 Task: Open Card Fishing Review in Board Sales Team Incentive Programs to Workspace Content Management Systems and add a team member Softage.1@softage.net, a label Yellow, a checklist Campaign Strategy, an attachment from your google drive, a color Yellow and finally, add a card description 'Plan and execute company team-building retreat with a focus on team communication' and a comment 'Let us make sure we have a clear understanding of the resources and budget available for this task, ensuring that we can execute it effectively.'. Add a start date 'Jan 05, 1900' with a due date 'Jan 12, 1900'
Action: Mouse moved to (55, 315)
Screenshot: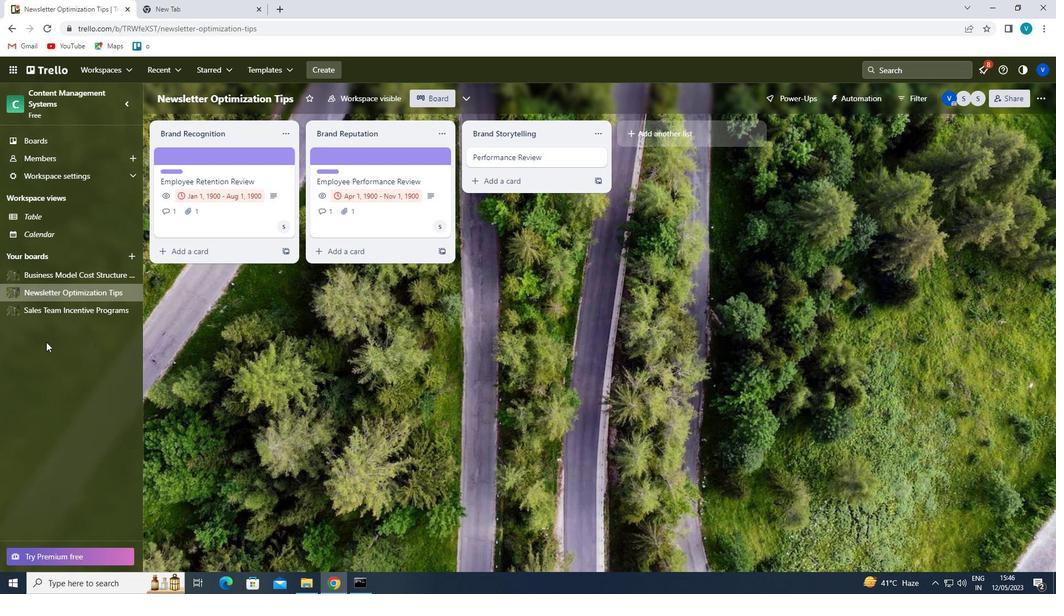 
Action: Mouse pressed left at (55, 315)
Screenshot: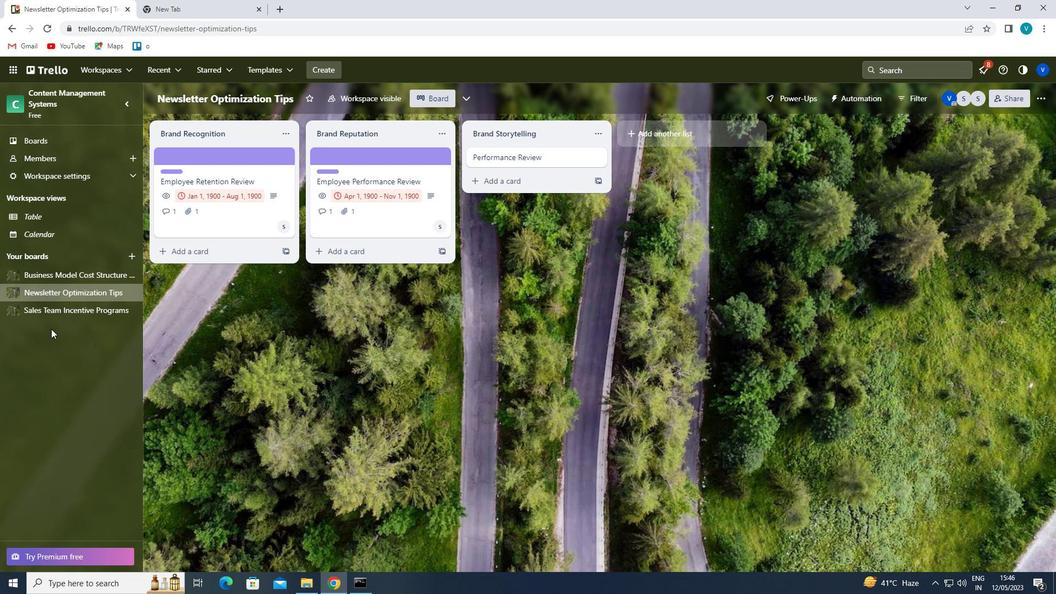 
Action: Mouse moved to (340, 155)
Screenshot: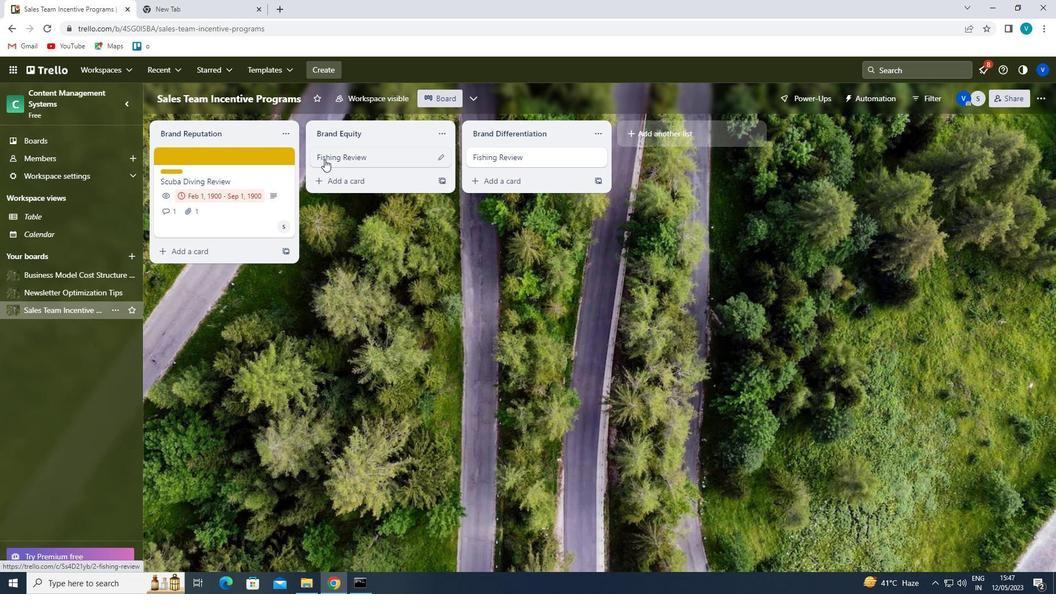 
Action: Mouse pressed left at (340, 155)
Screenshot: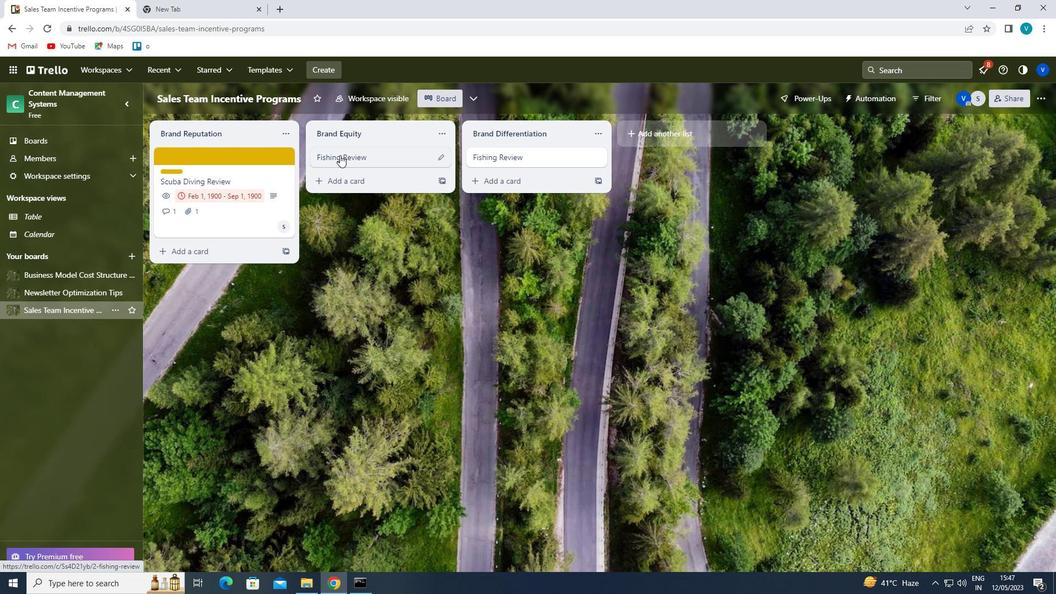 
Action: Mouse moved to (662, 198)
Screenshot: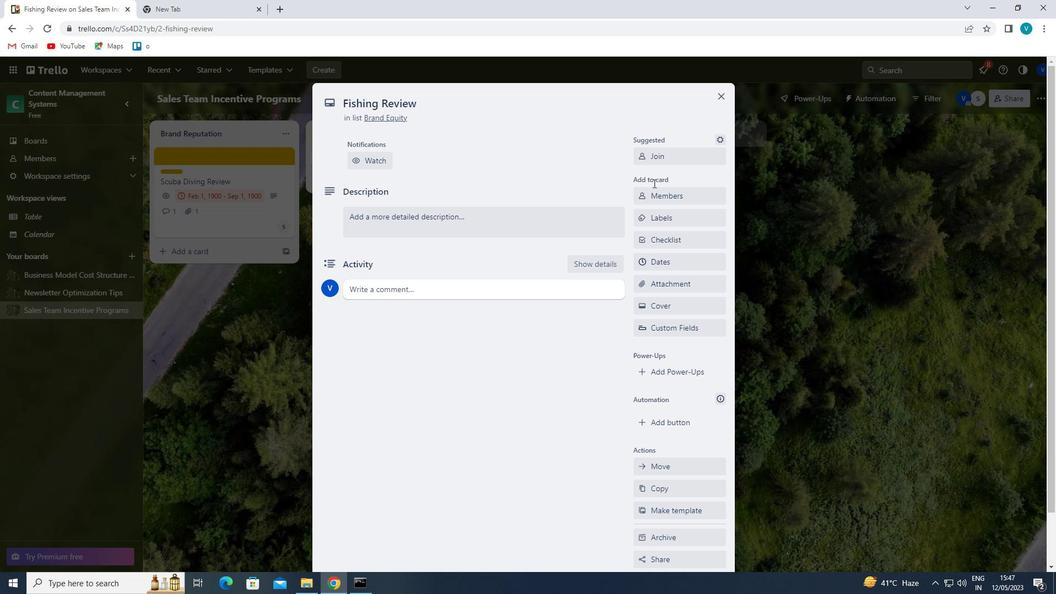 
Action: Mouse pressed left at (662, 198)
Screenshot: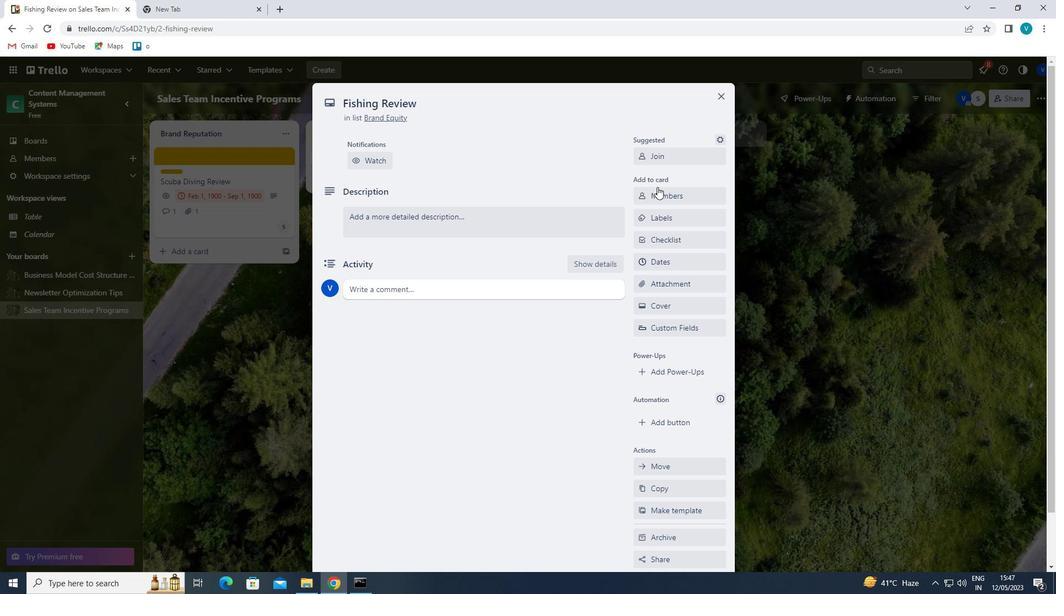 
Action: Mouse moved to (664, 244)
Screenshot: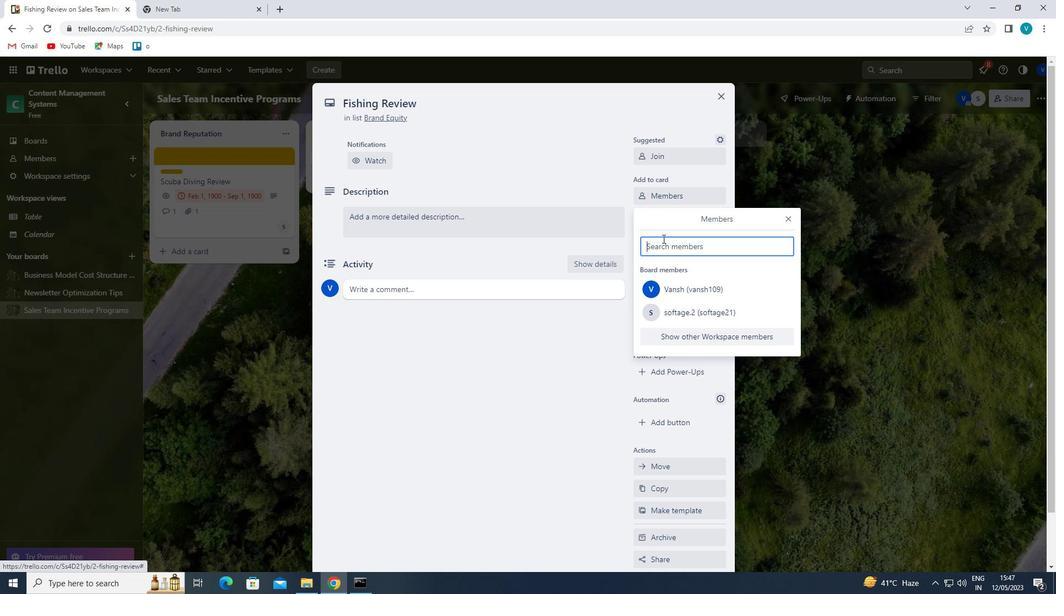 
Action: Mouse pressed left at (664, 244)
Screenshot: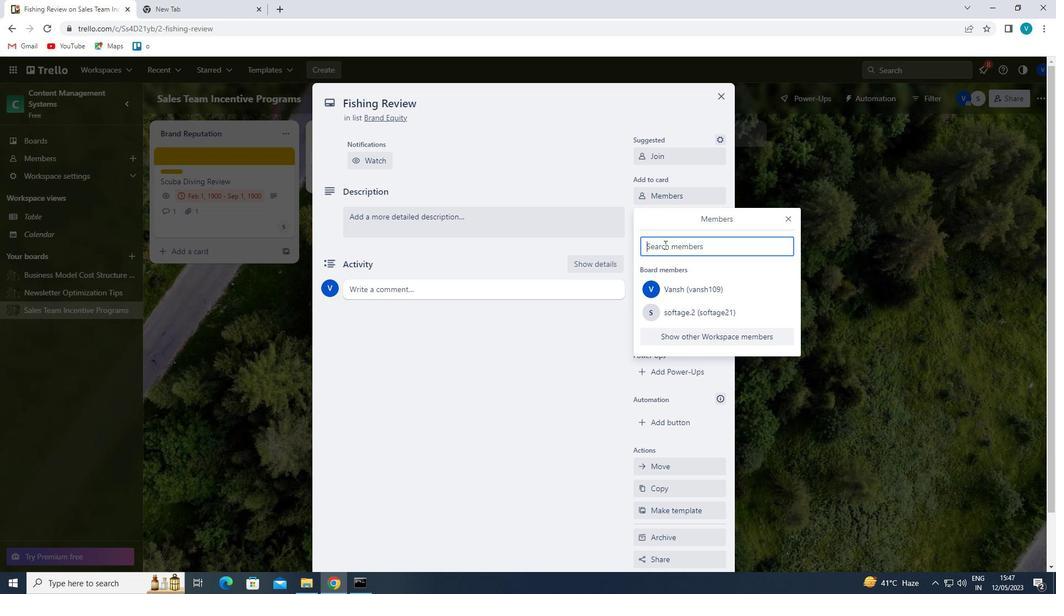 
Action: Key pressed <Key.shift>SOFT
Screenshot: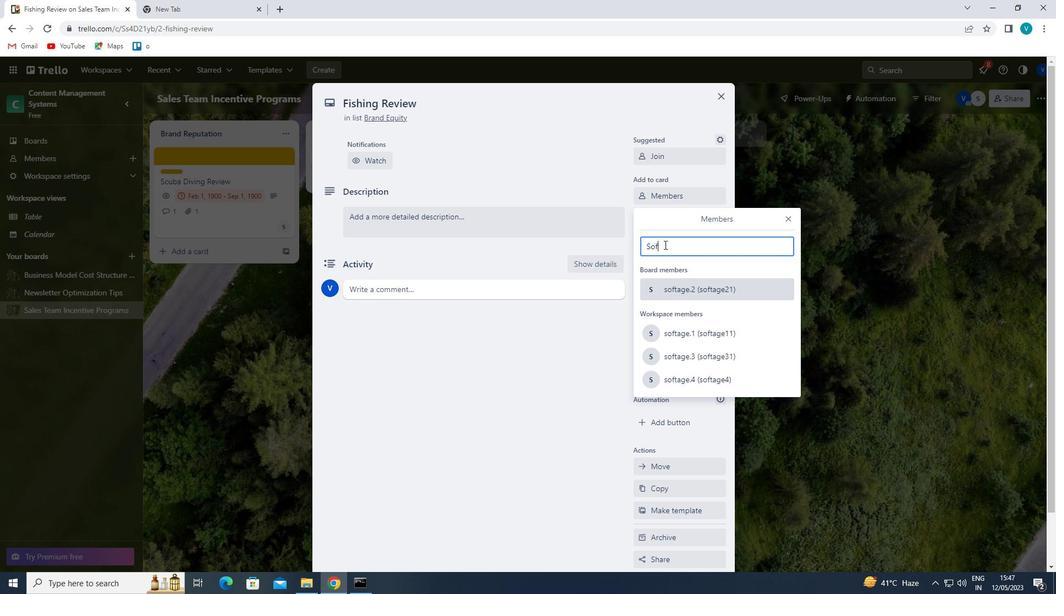 
Action: Mouse moved to (684, 334)
Screenshot: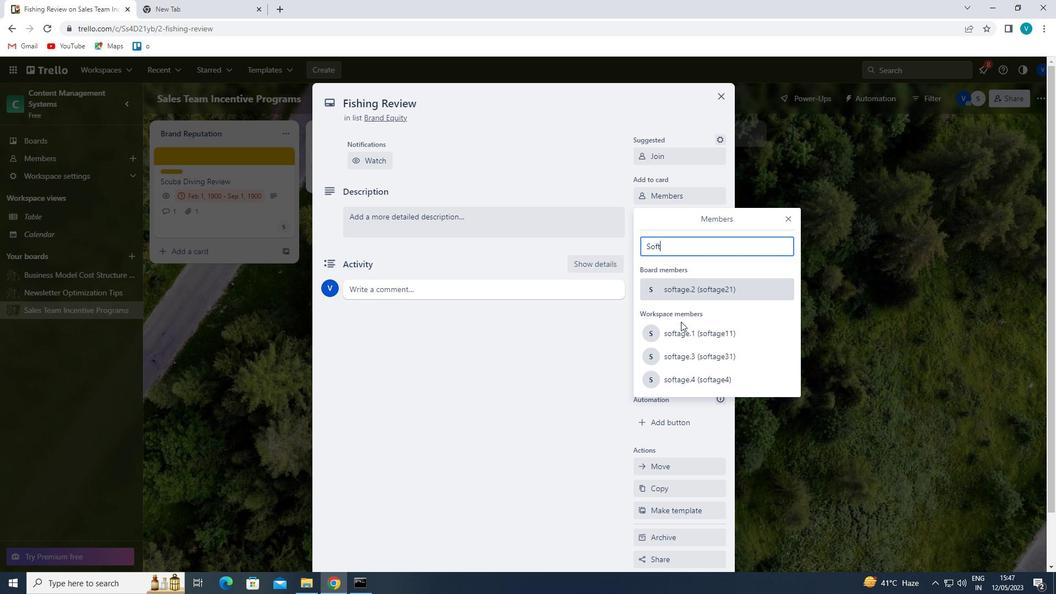 
Action: Mouse pressed left at (684, 334)
Screenshot: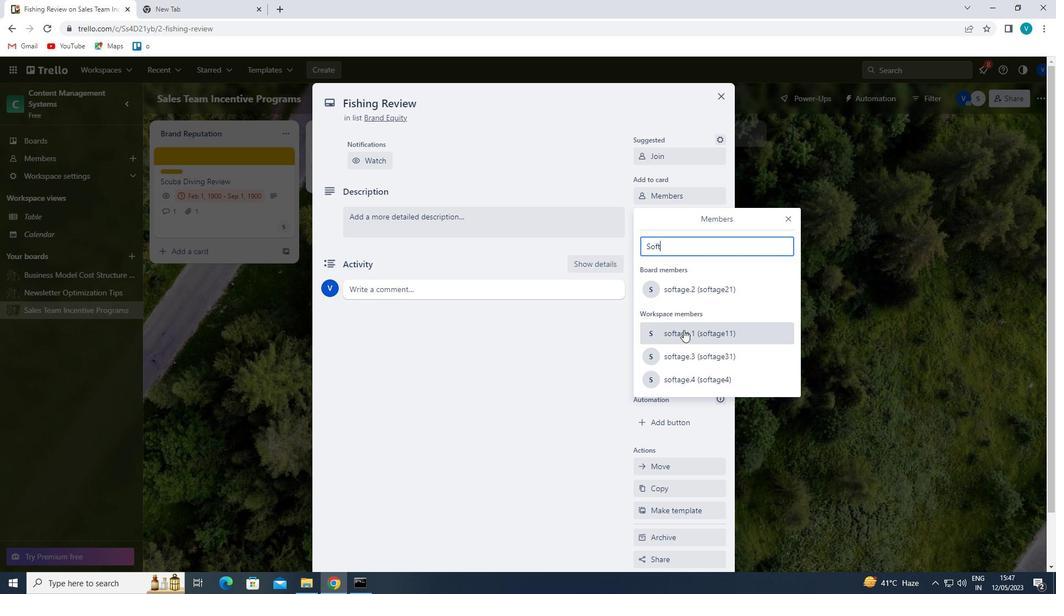 
Action: Mouse moved to (789, 220)
Screenshot: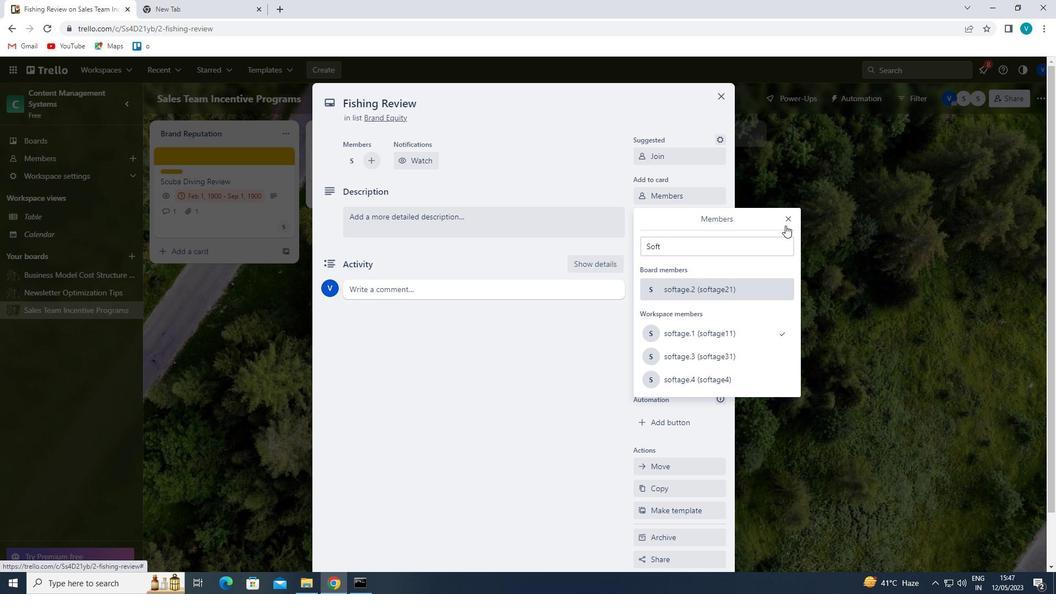 
Action: Mouse pressed left at (789, 220)
Screenshot: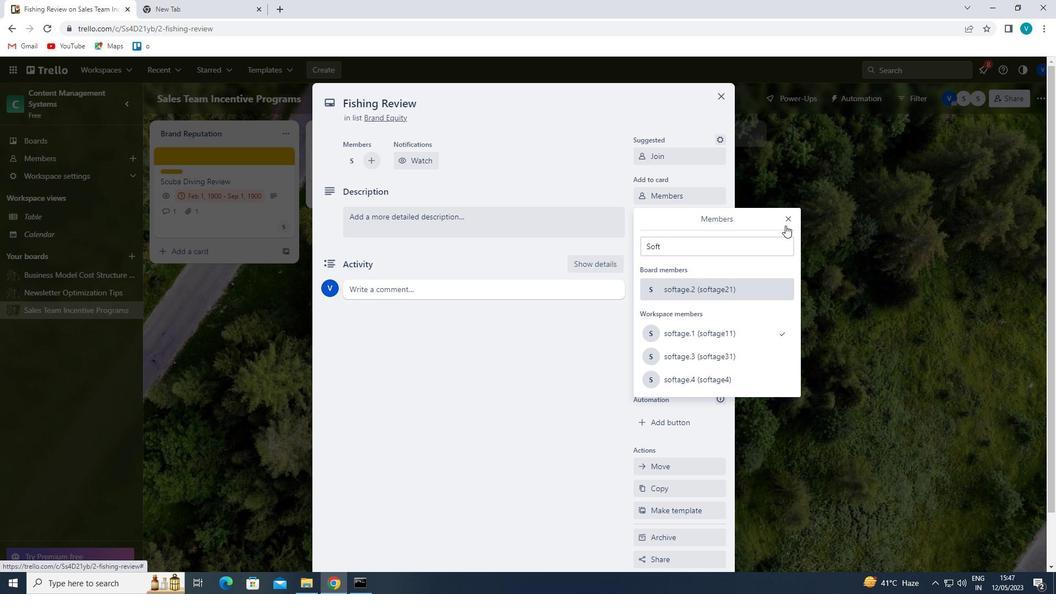 
Action: Mouse moved to (699, 221)
Screenshot: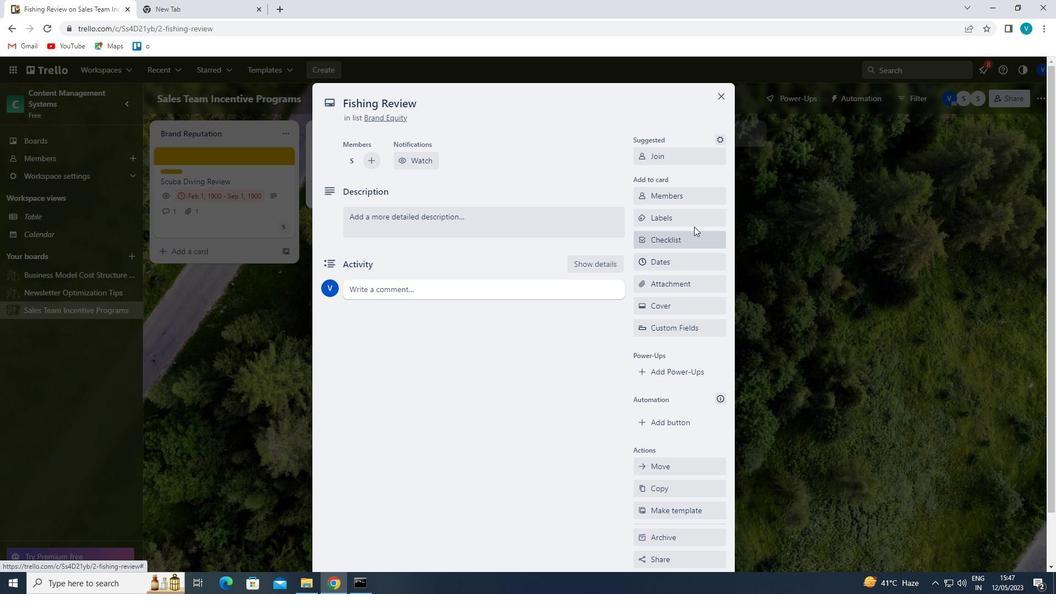 
Action: Mouse pressed left at (699, 221)
Screenshot: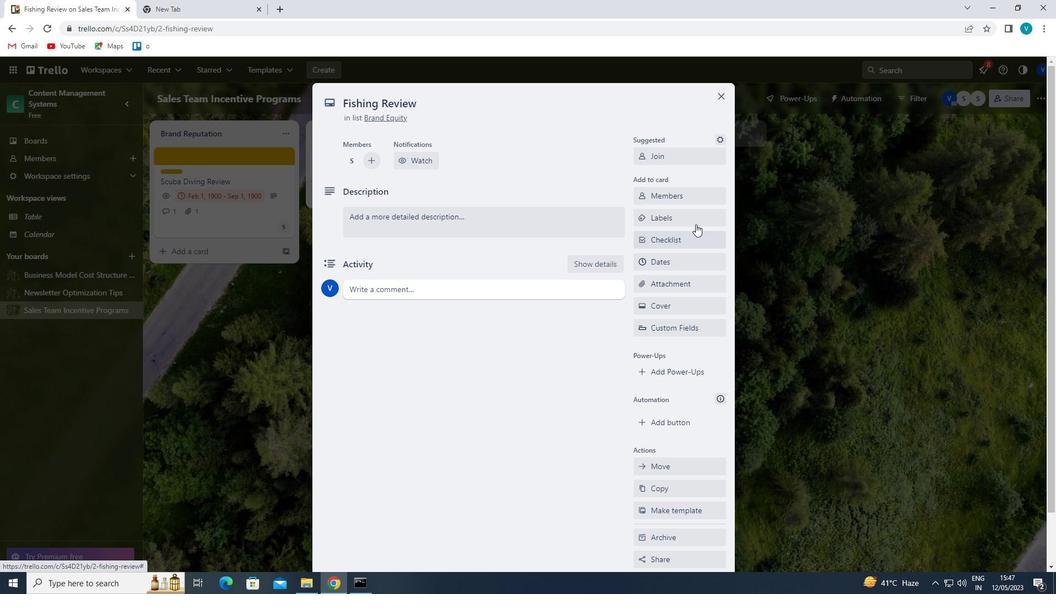 
Action: Mouse moved to (693, 319)
Screenshot: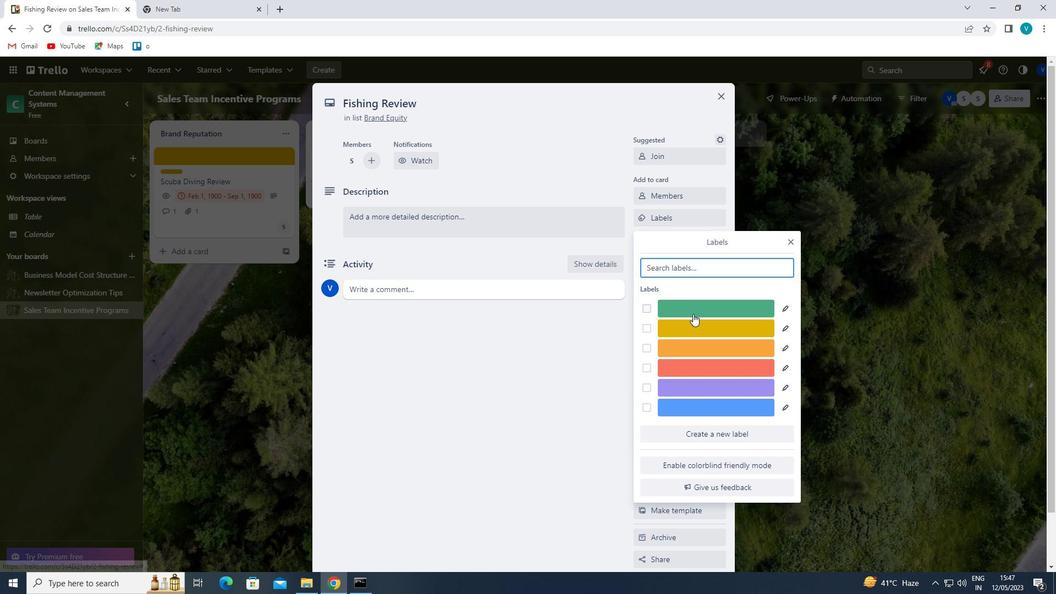 
Action: Mouse pressed left at (693, 319)
Screenshot: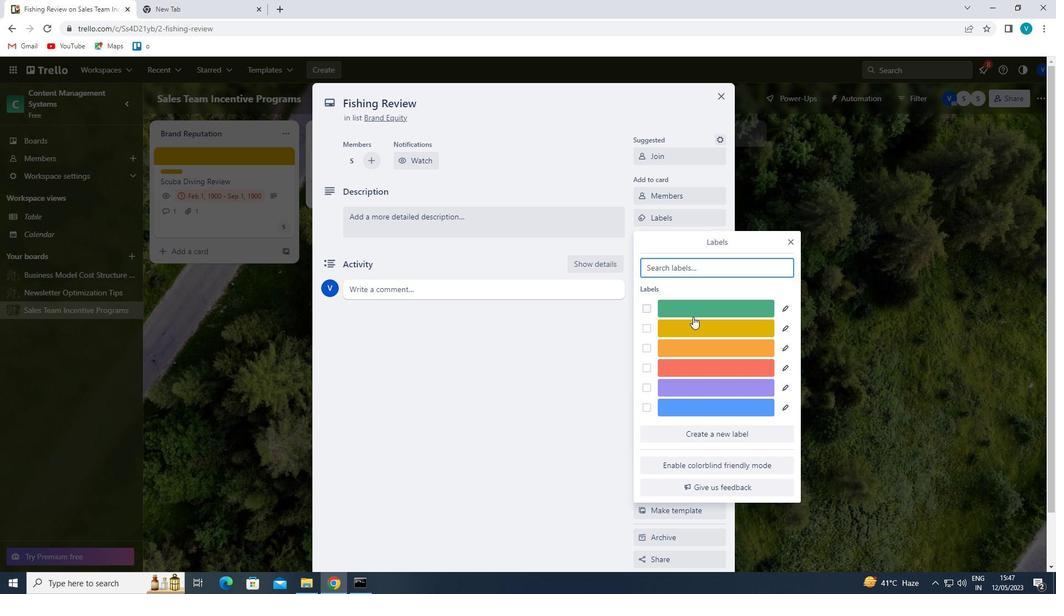 
Action: Mouse moved to (788, 242)
Screenshot: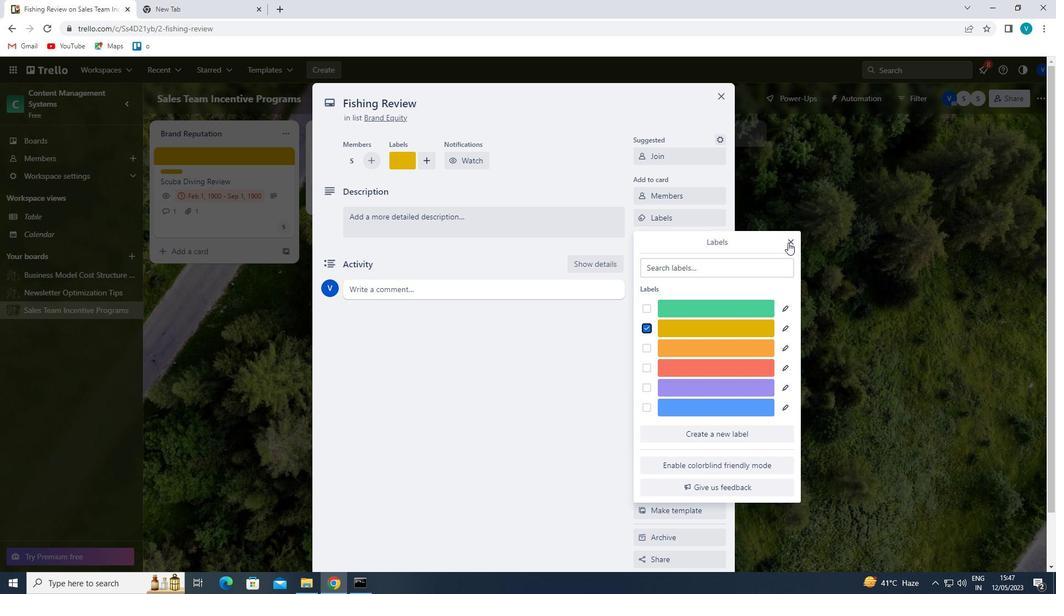 
Action: Mouse pressed left at (788, 242)
Screenshot: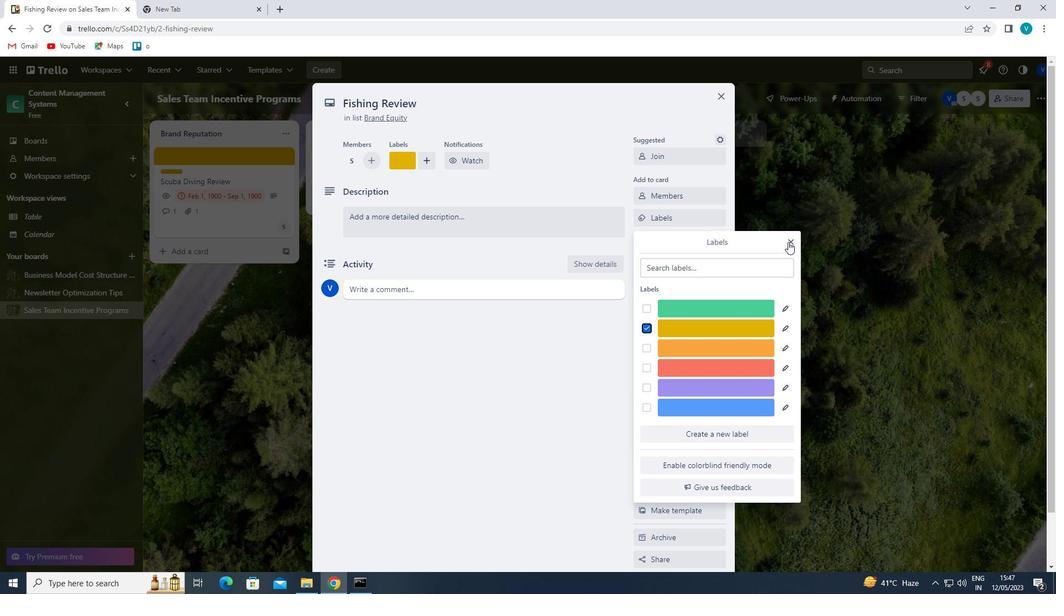 
Action: Mouse moved to (671, 243)
Screenshot: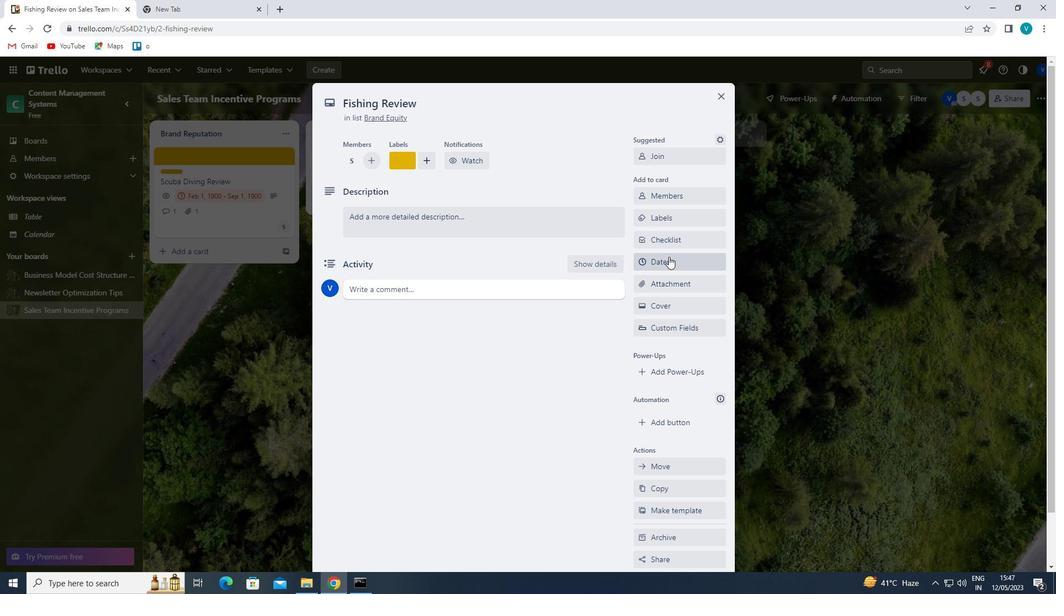 
Action: Mouse pressed left at (671, 243)
Screenshot: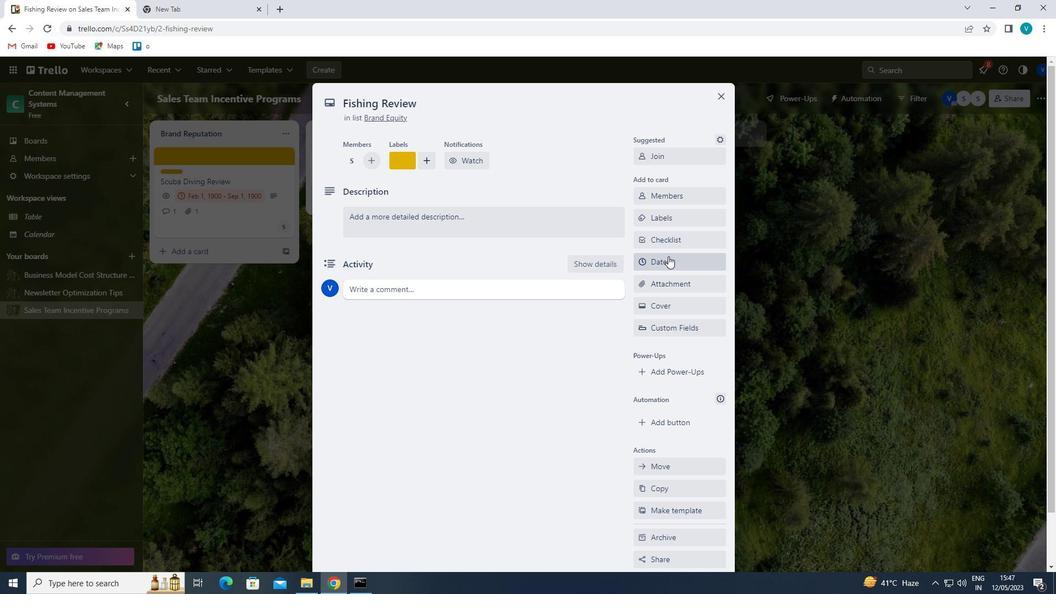 
Action: Key pressed <Key.shift>CAMPAIGN
Screenshot: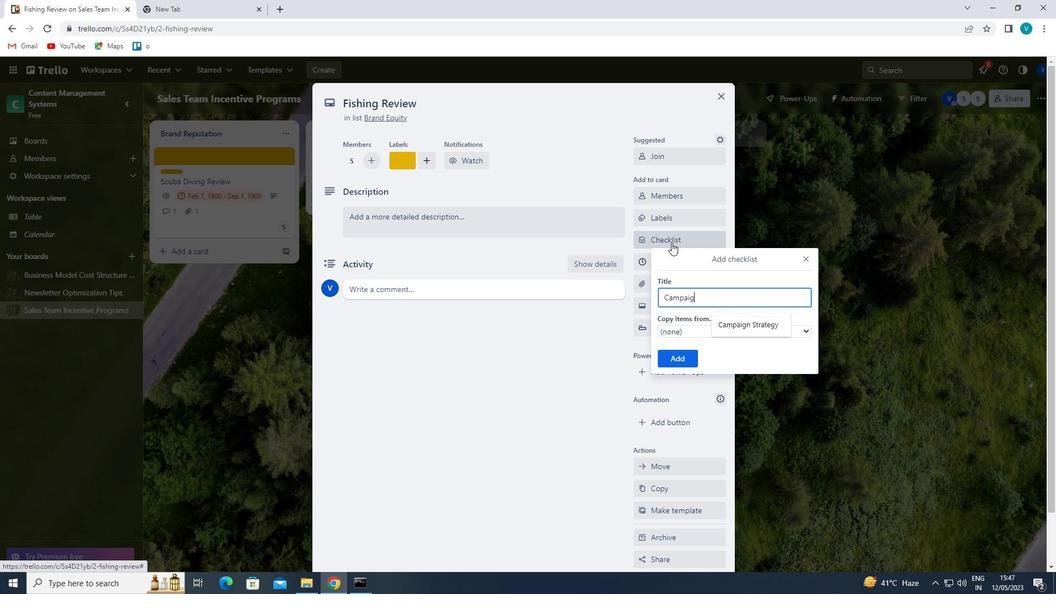 
Action: Mouse moved to (736, 323)
Screenshot: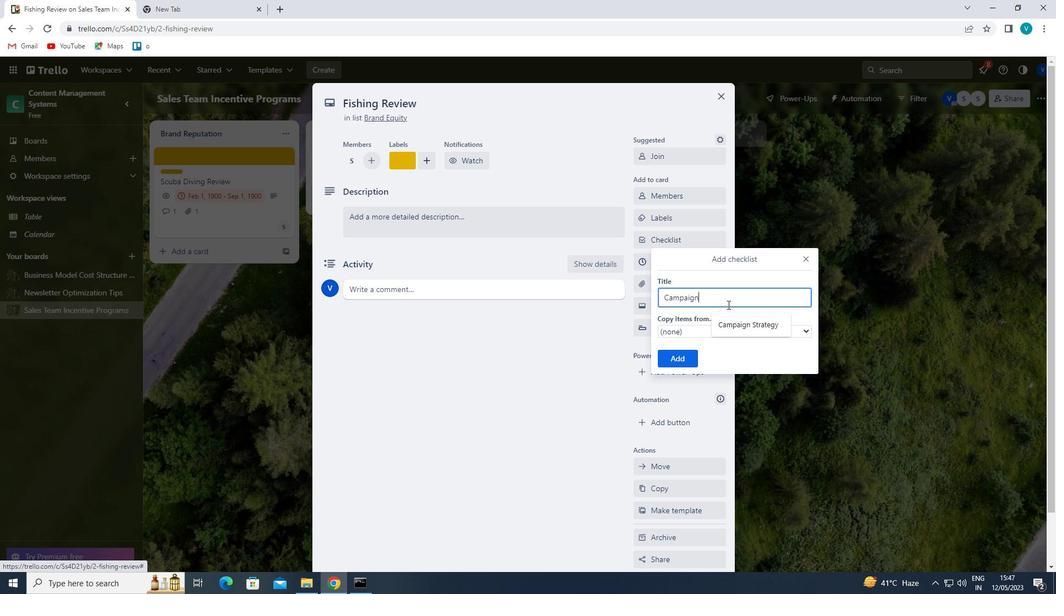 
Action: Mouse pressed left at (736, 323)
Screenshot: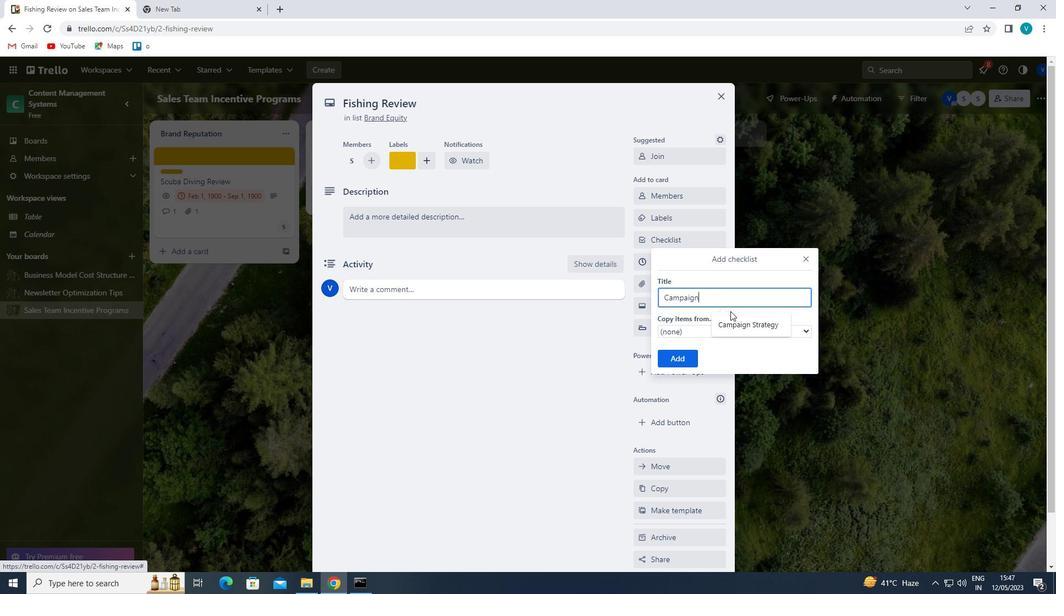 
Action: Mouse moved to (686, 355)
Screenshot: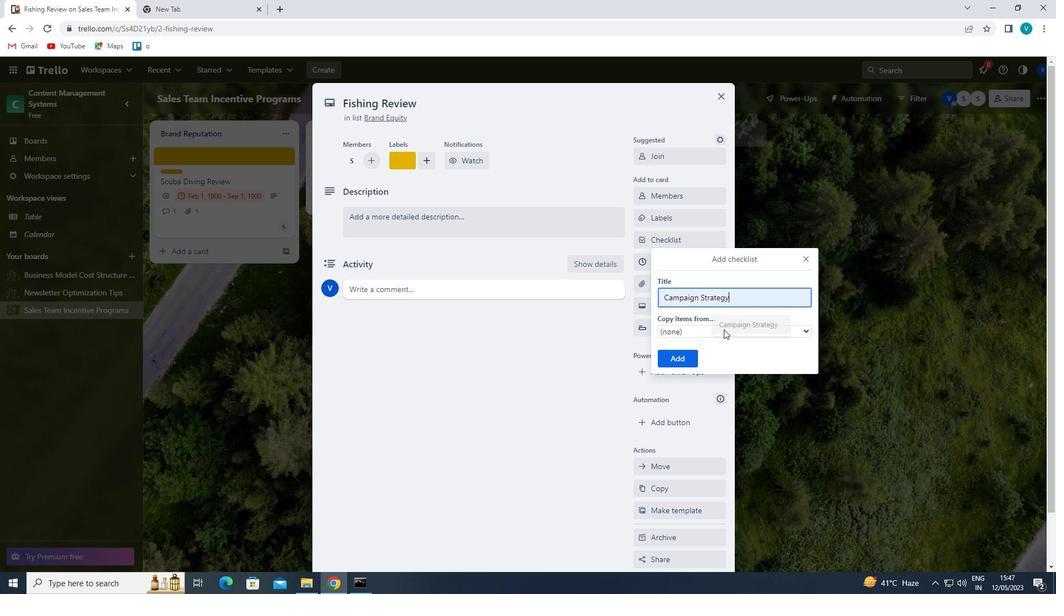 
Action: Mouse pressed left at (686, 355)
Screenshot: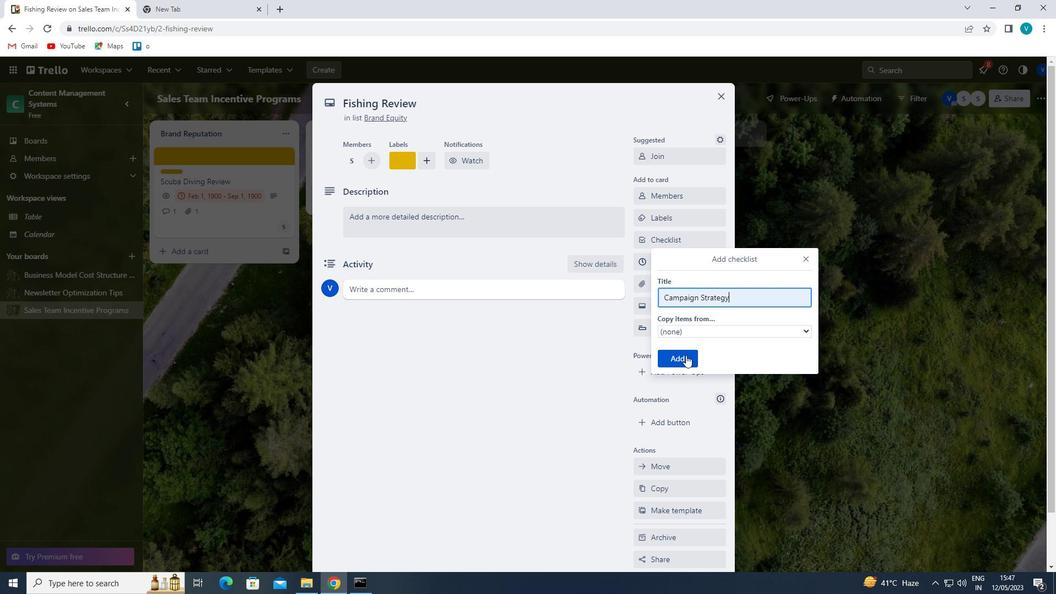 
Action: Mouse moved to (690, 286)
Screenshot: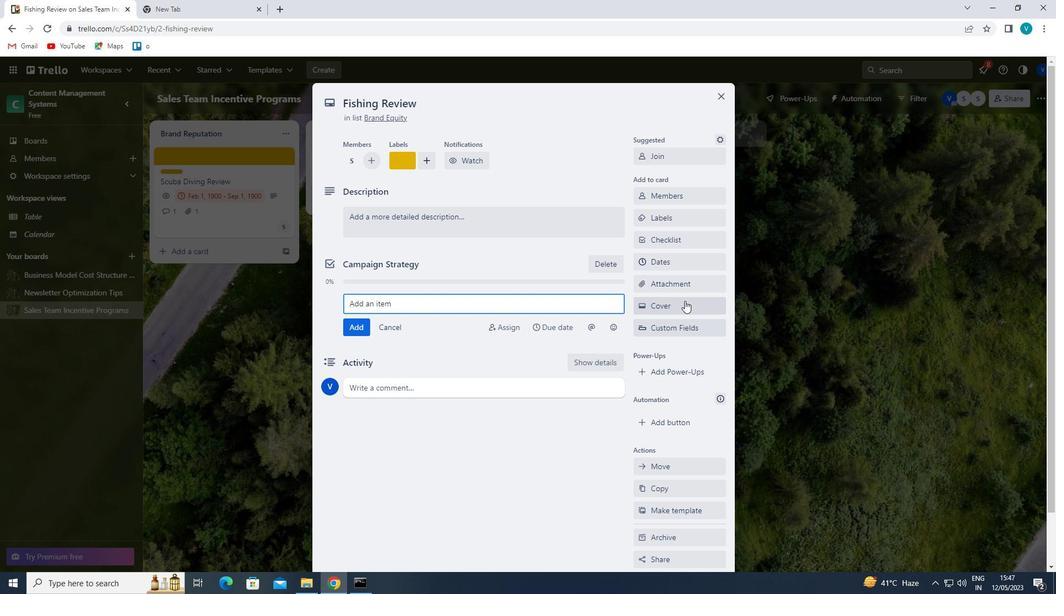 
Action: Mouse pressed left at (690, 286)
Screenshot: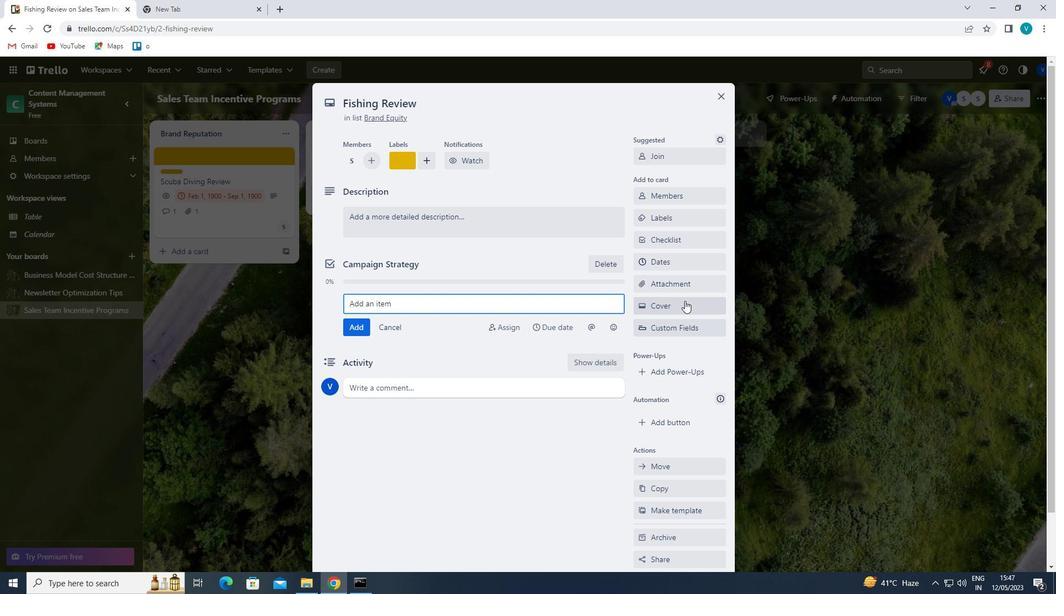 
Action: Mouse moved to (677, 364)
Screenshot: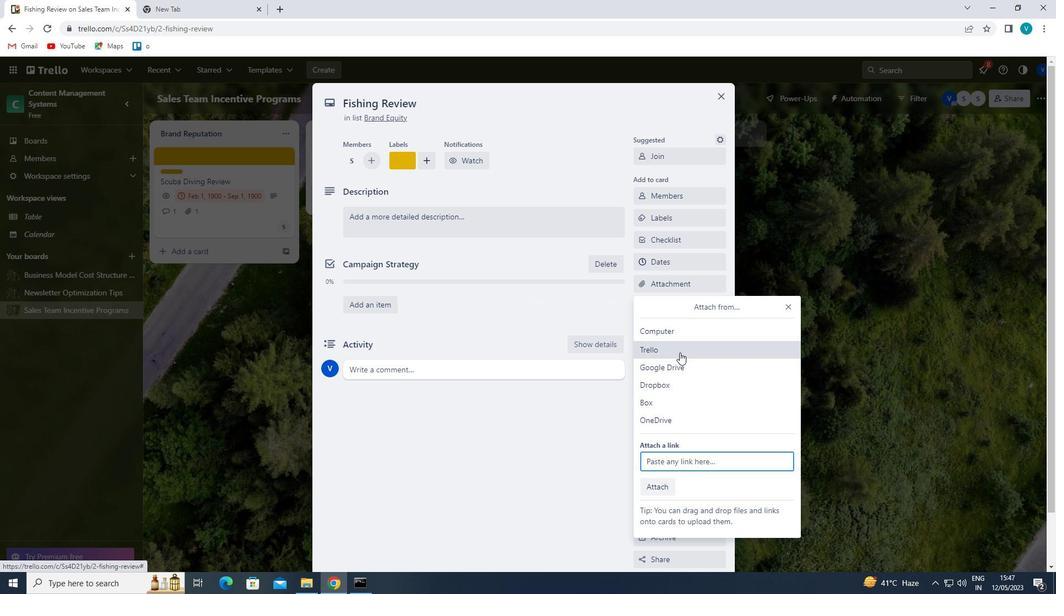 
Action: Mouse pressed left at (677, 364)
Screenshot: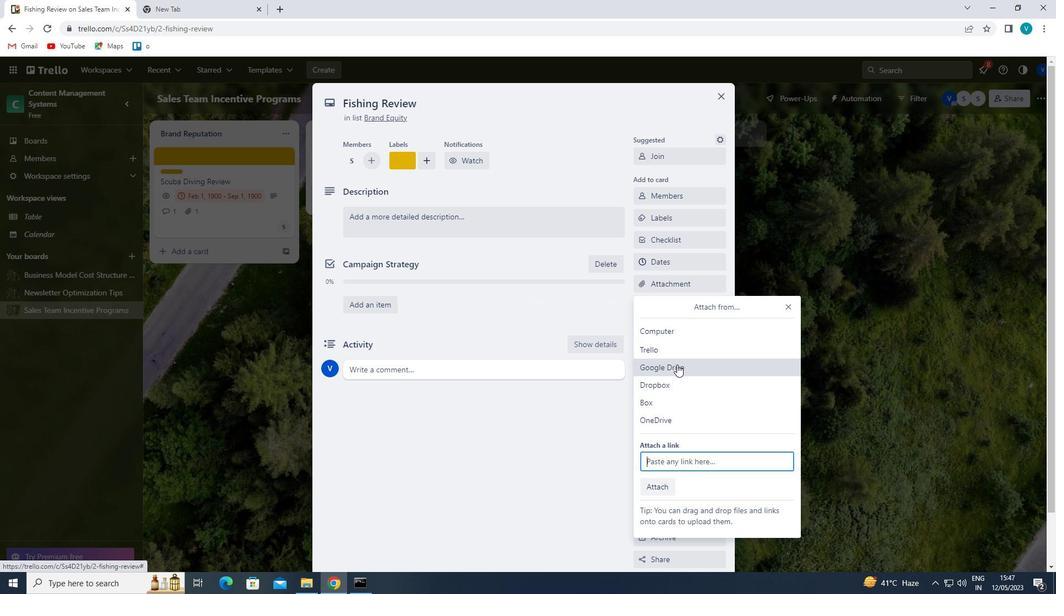 
Action: Mouse moved to (640, 310)
Screenshot: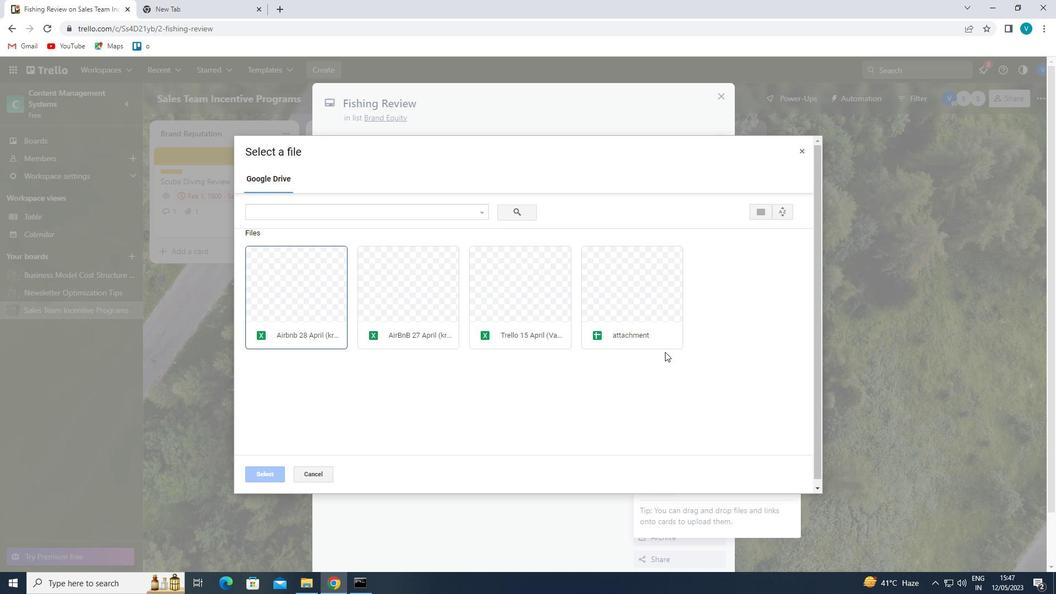 
Action: Mouse pressed left at (640, 310)
Screenshot: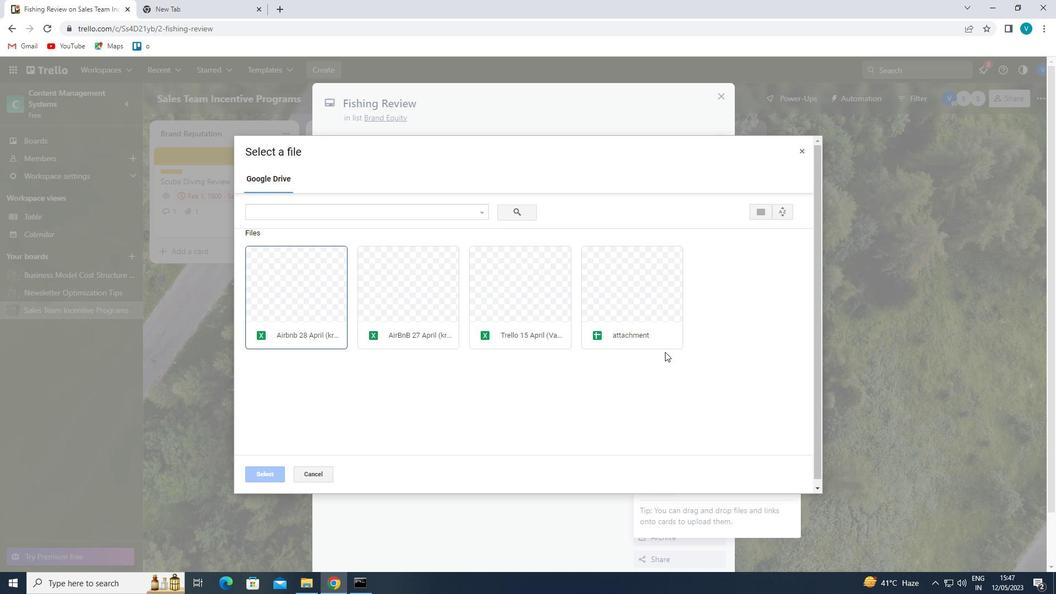 
Action: Mouse moved to (262, 467)
Screenshot: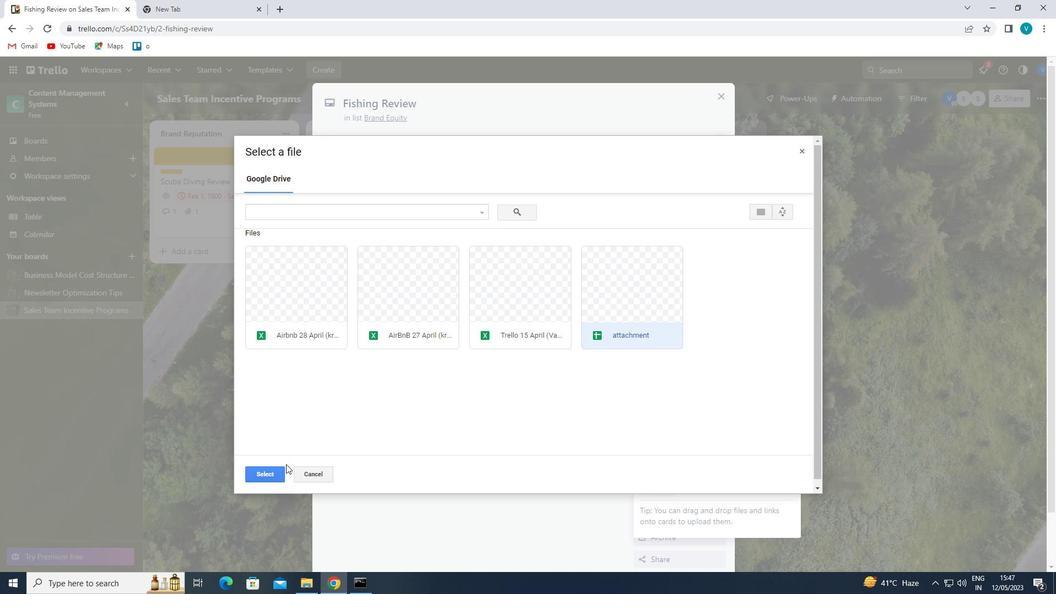 
Action: Mouse pressed left at (262, 467)
Screenshot: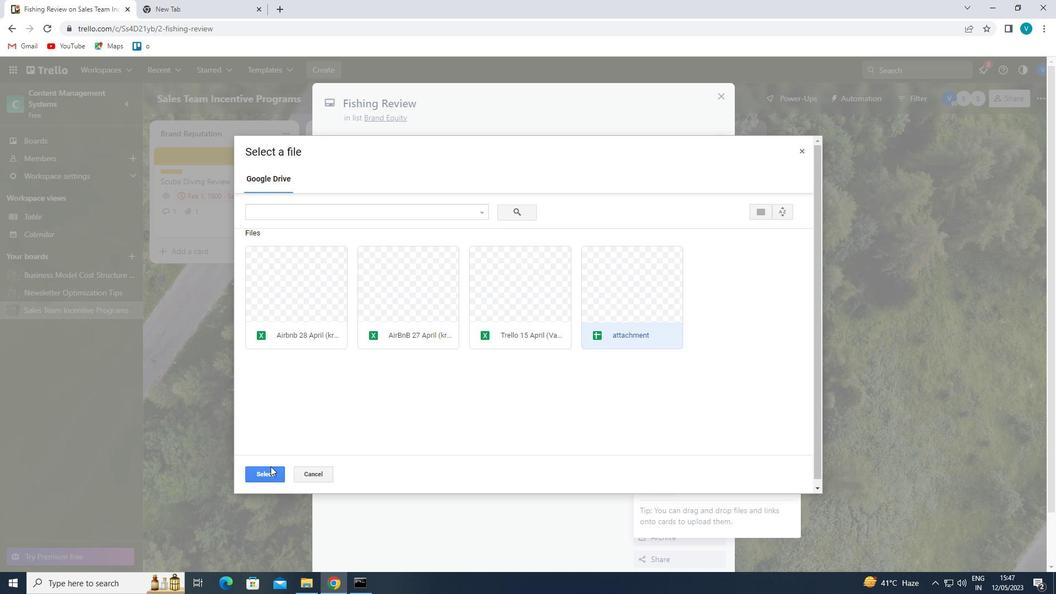 
Action: Mouse moved to (649, 309)
Screenshot: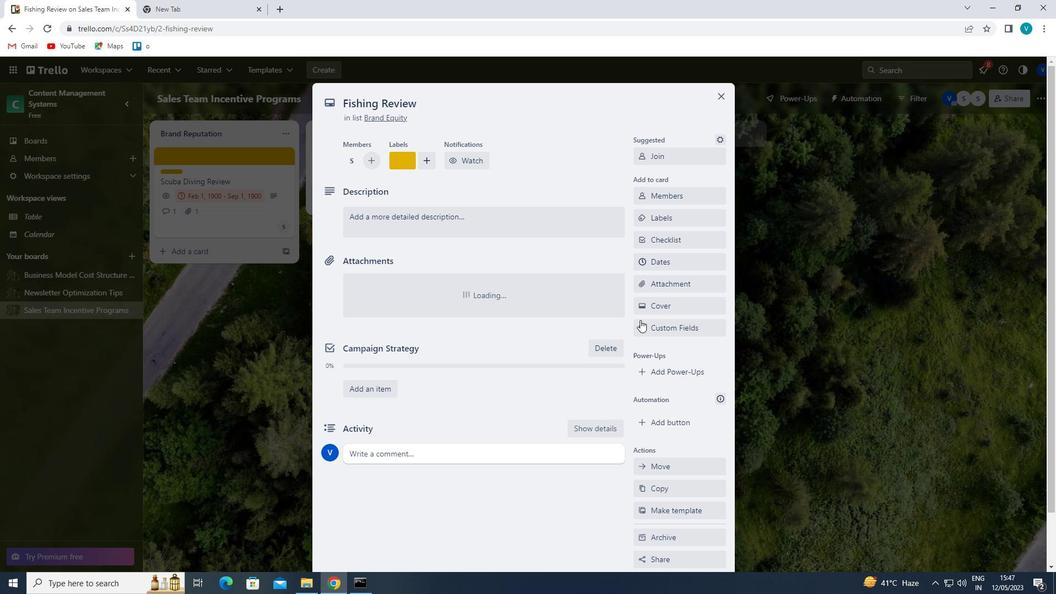 
Action: Mouse pressed left at (649, 309)
Screenshot: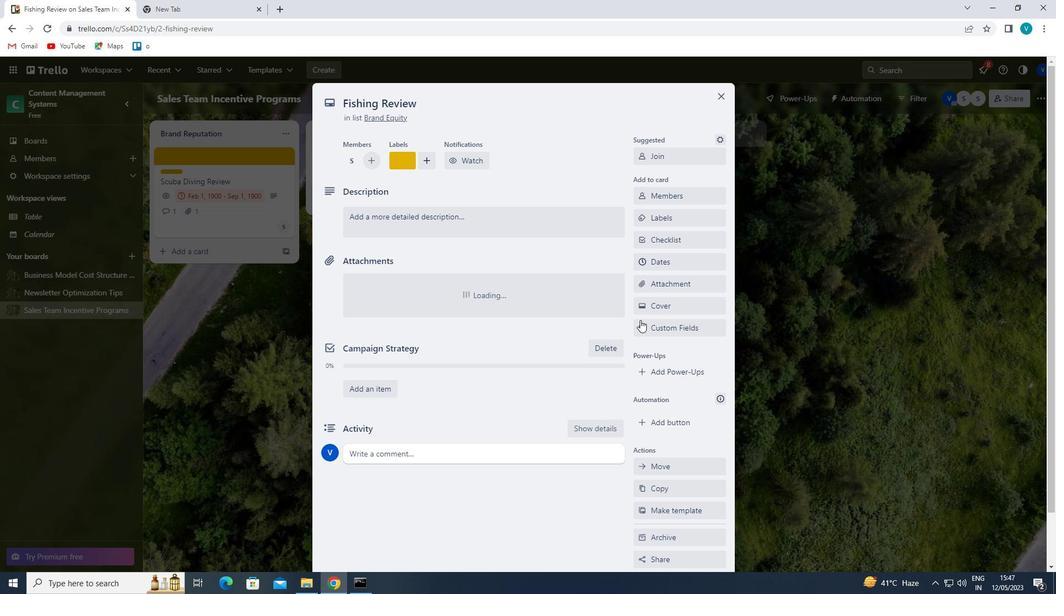 
Action: Mouse moved to (676, 357)
Screenshot: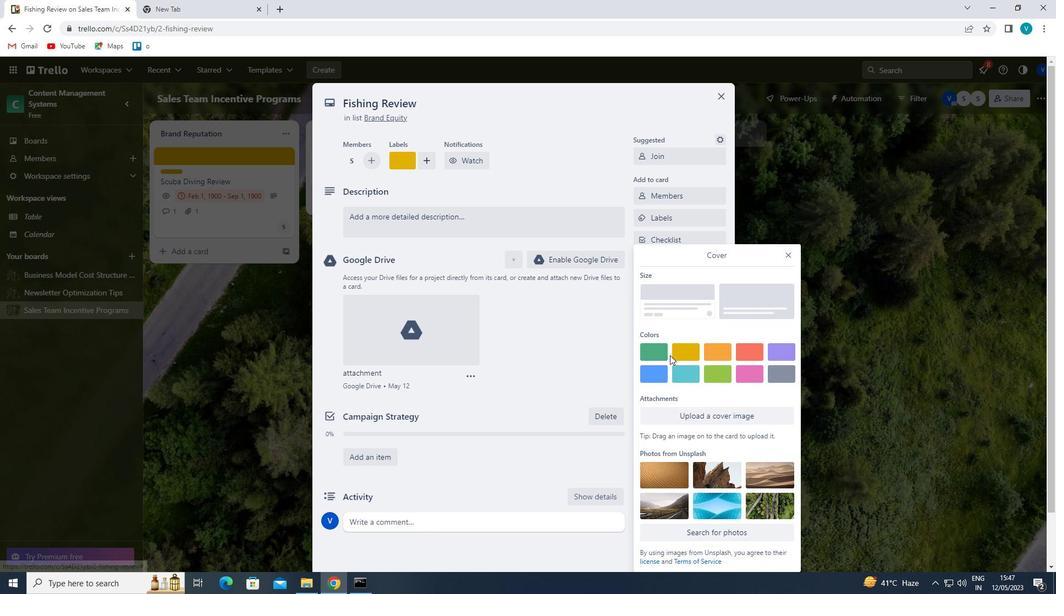 
Action: Mouse pressed left at (676, 357)
Screenshot: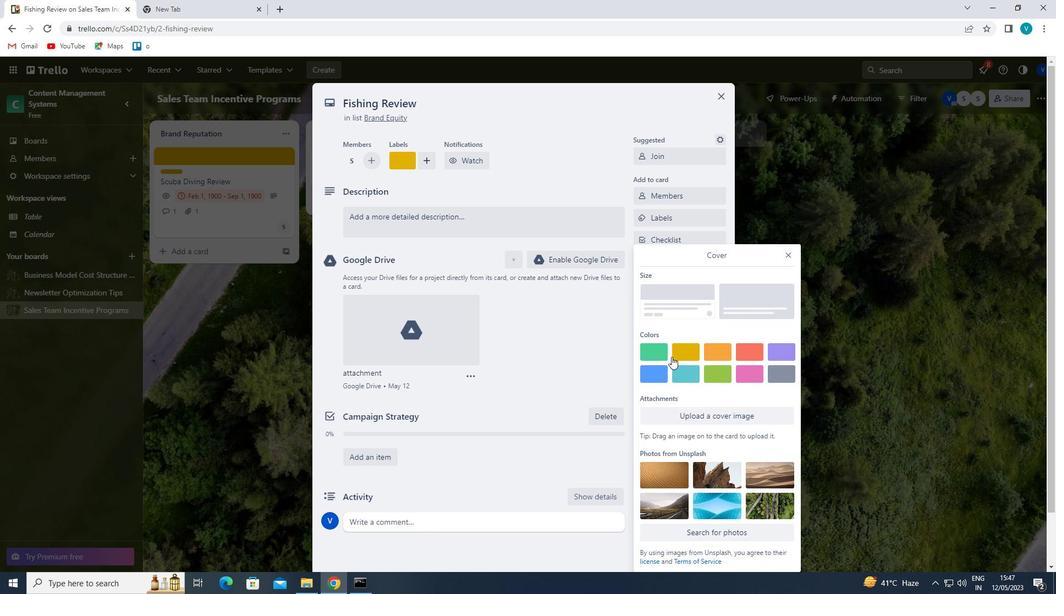 
Action: Mouse moved to (789, 234)
Screenshot: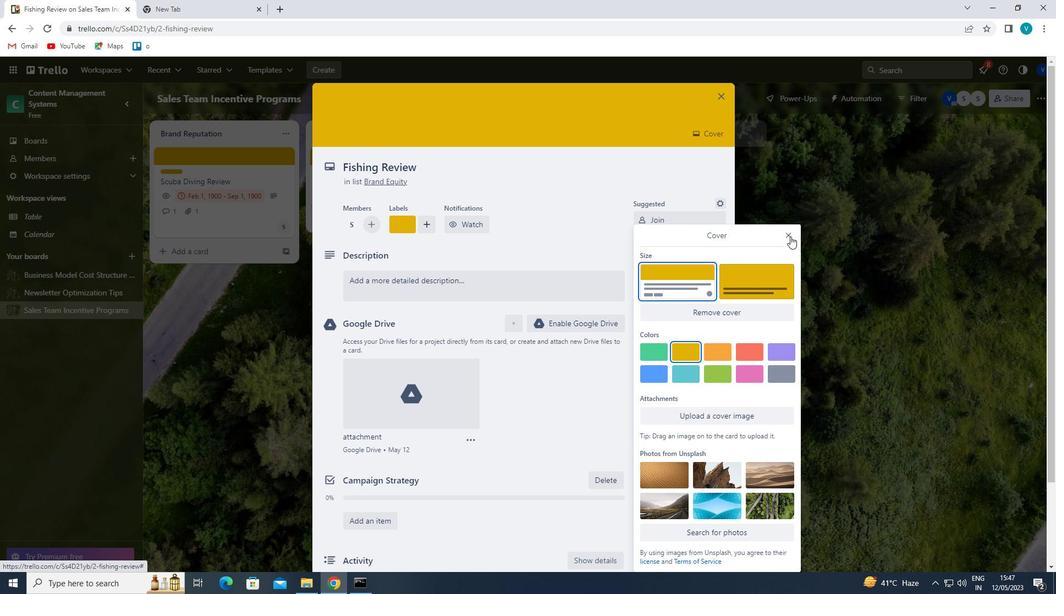 
Action: Mouse pressed left at (789, 234)
Screenshot: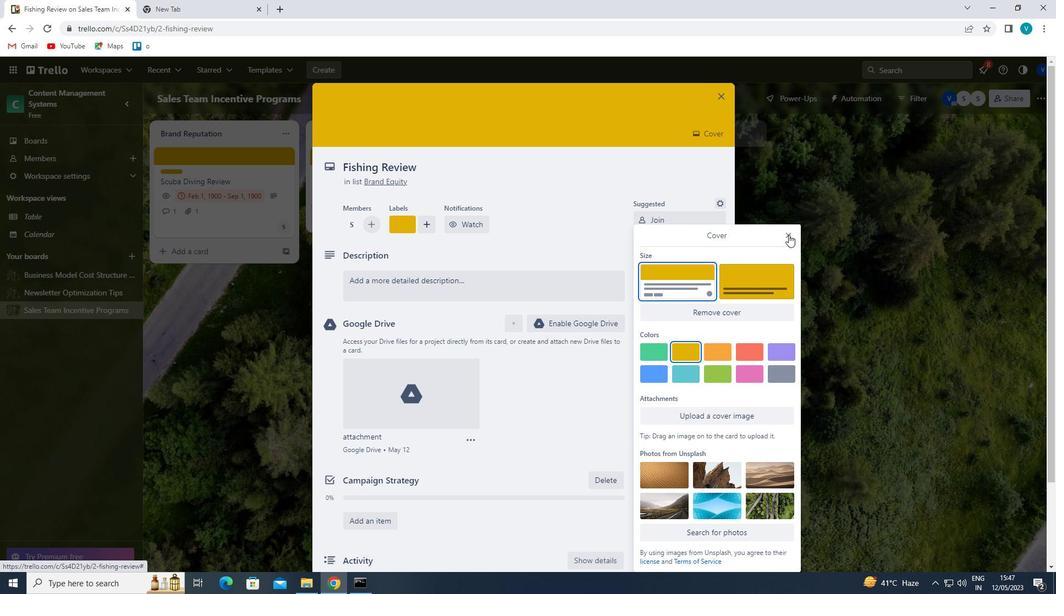 
Action: Mouse moved to (445, 285)
Screenshot: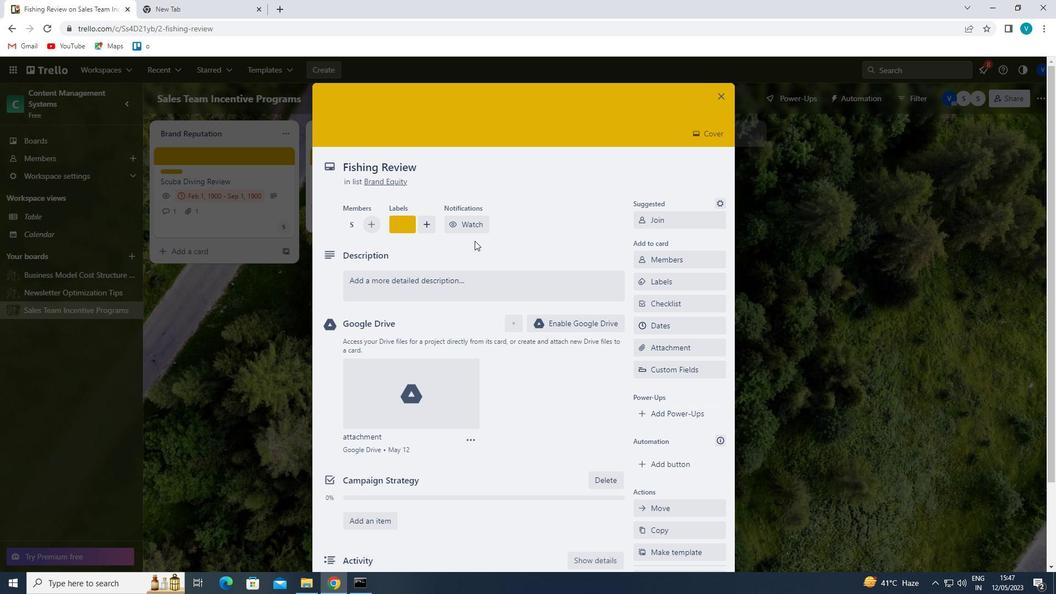 
Action: Mouse pressed left at (445, 285)
Screenshot: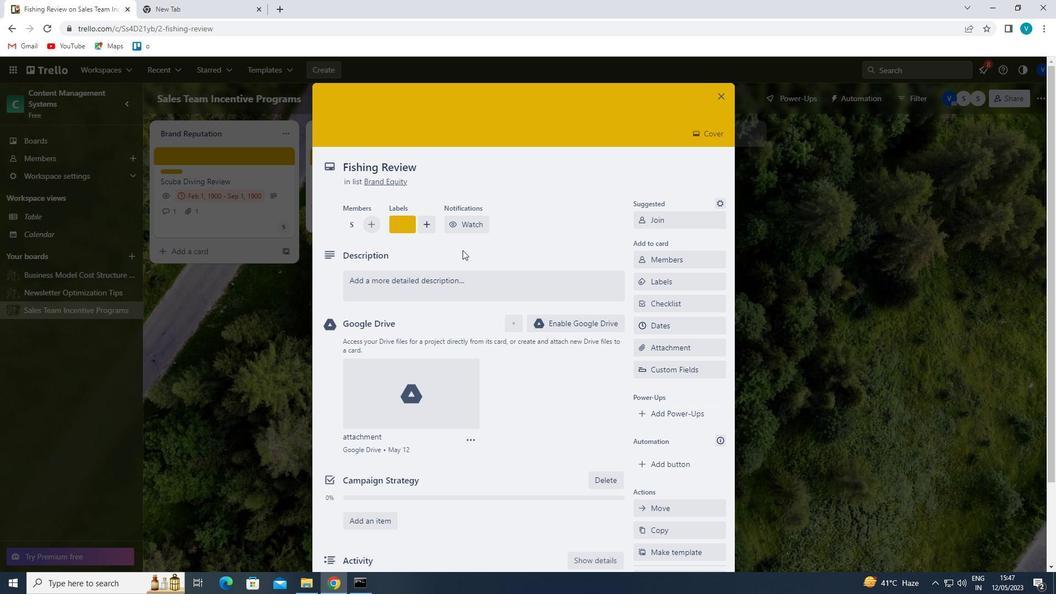 
Action: Key pressed '<Key.shift>PLAN<Key.space>AND<Key.space>EXECUTE<Key.space>COMPANY<Key.space>TEAM-BUILDING<Key.space>RETREAT<Key.space>WIRTH<Key.space><Key.backspace><Key.backspace><Key.backspace><Key.backspace>TH<Key.space>A<Key.space>FOCUS<Key.space>ON<Key.space>TEAM<Key.space>COMMUNICATION'
Screenshot: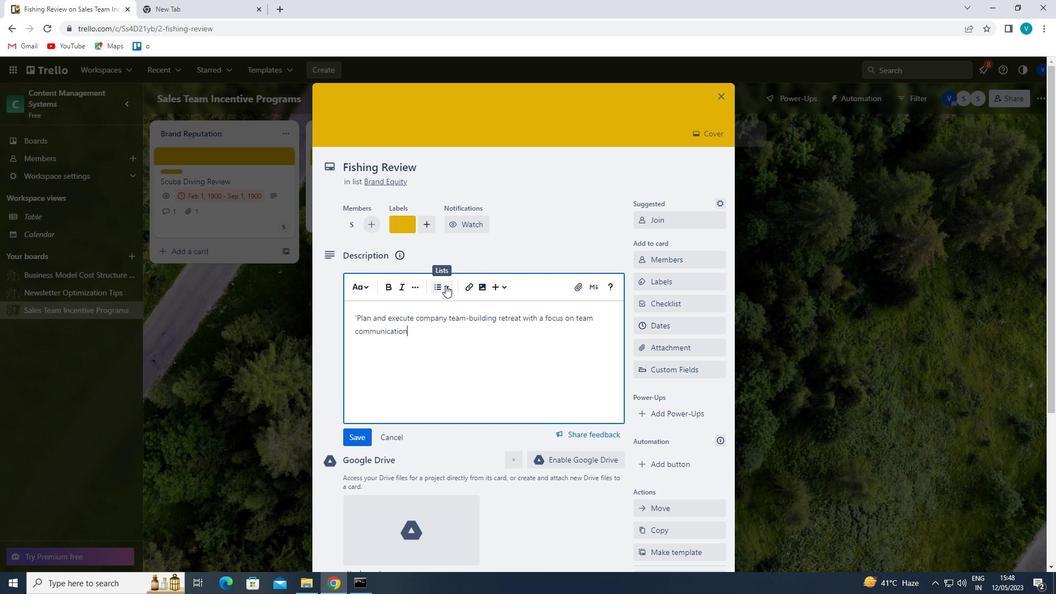 
Action: Mouse moved to (365, 432)
Screenshot: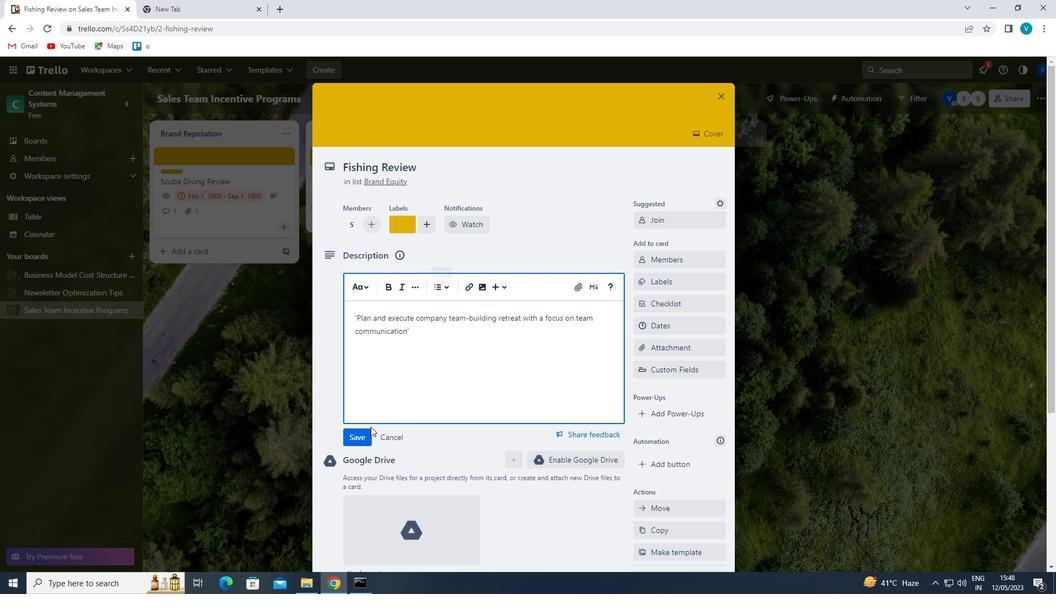 
Action: Mouse pressed left at (365, 432)
Screenshot: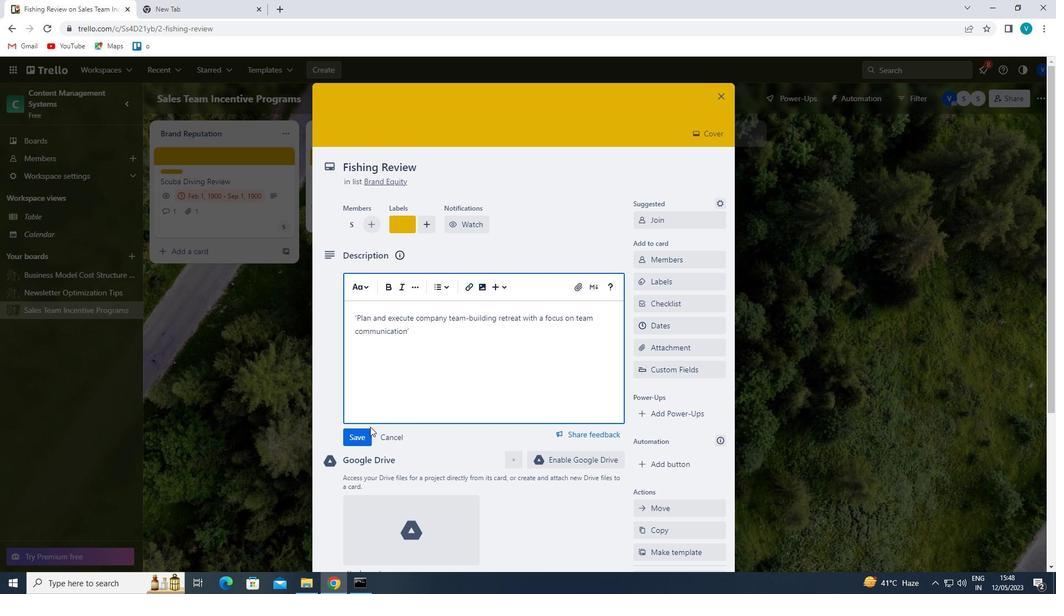 
Action: Mouse moved to (461, 392)
Screenshot: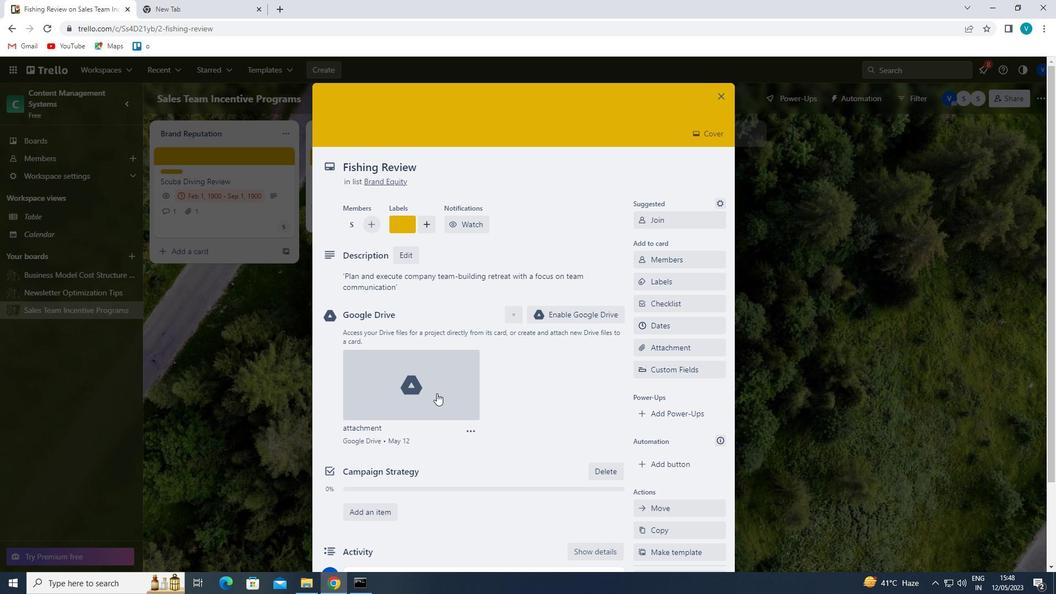 
Action: Mouse scrolled (461, 392) with delta (0, 0)
Screenshot: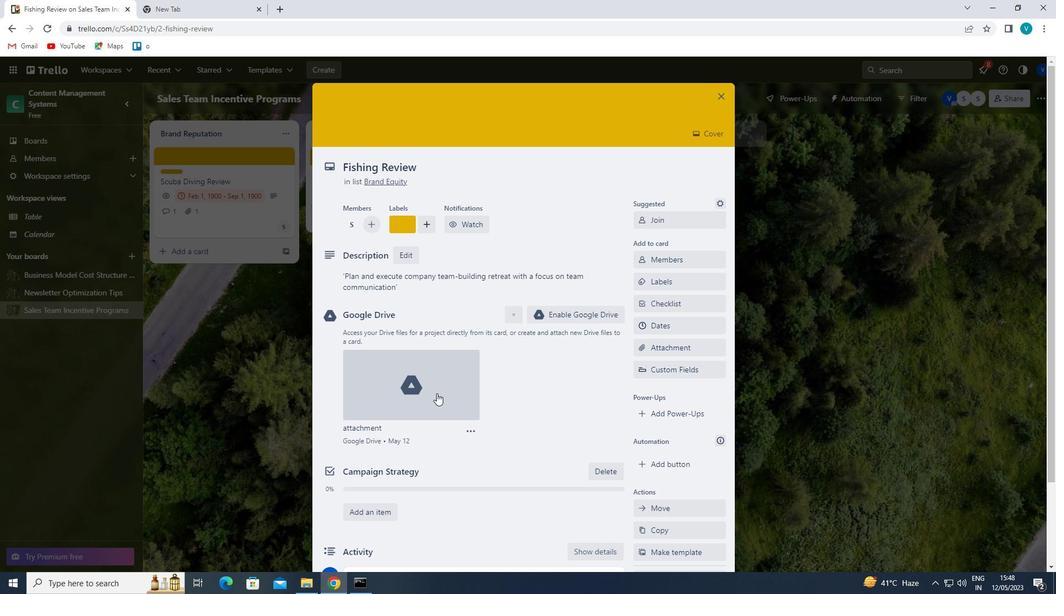 
Action: Mouse moved to (462, 392)
Screenshot: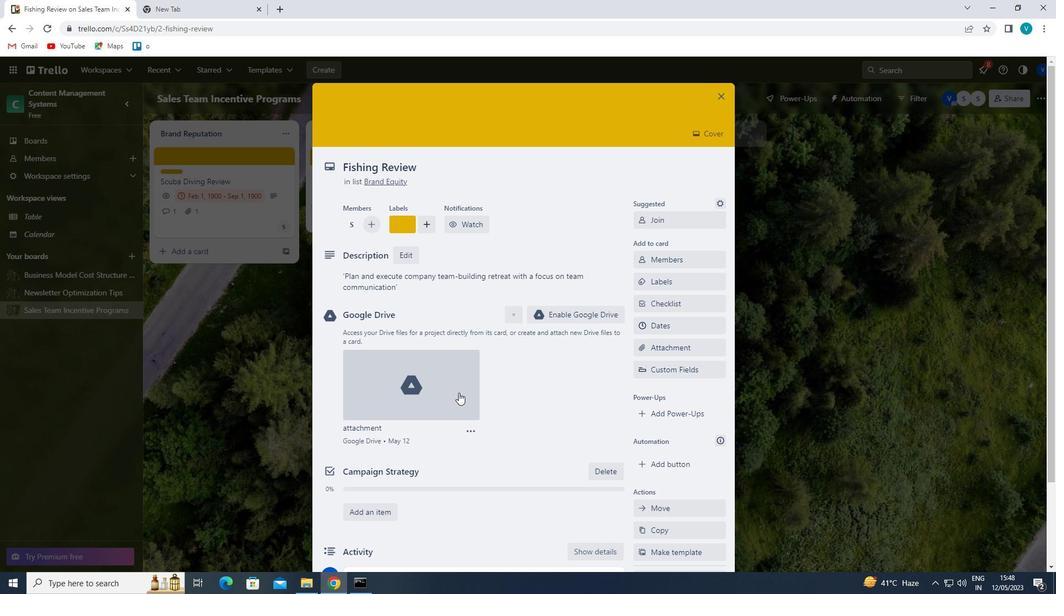 
Action: Mouse scrolled (462, 392) with delta (0, 0)
Screenshot: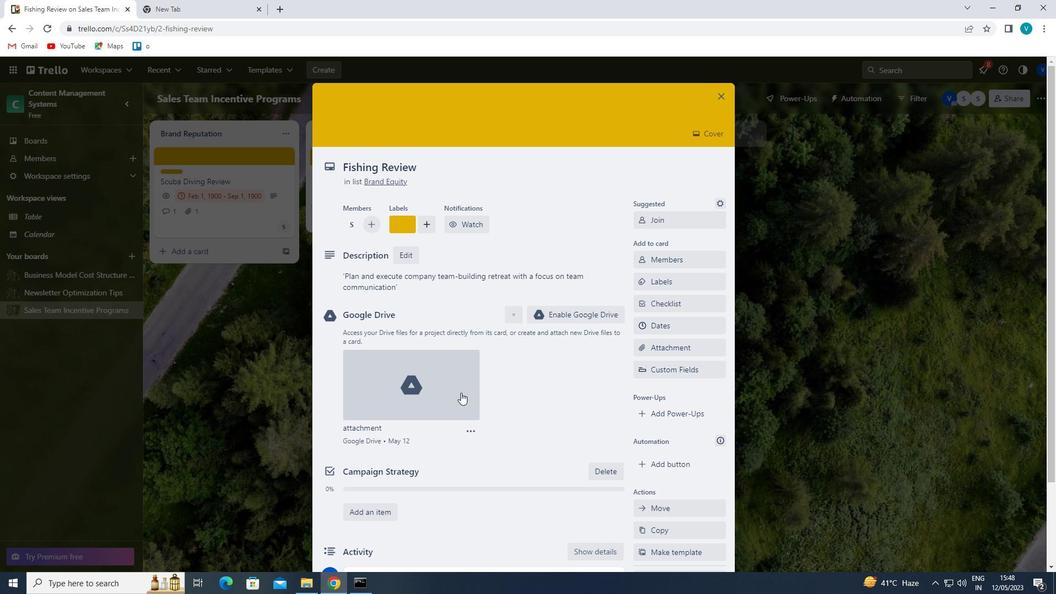 
Action: Mouse scrolled (462, 392) with delta (0, 0)
Screenshot: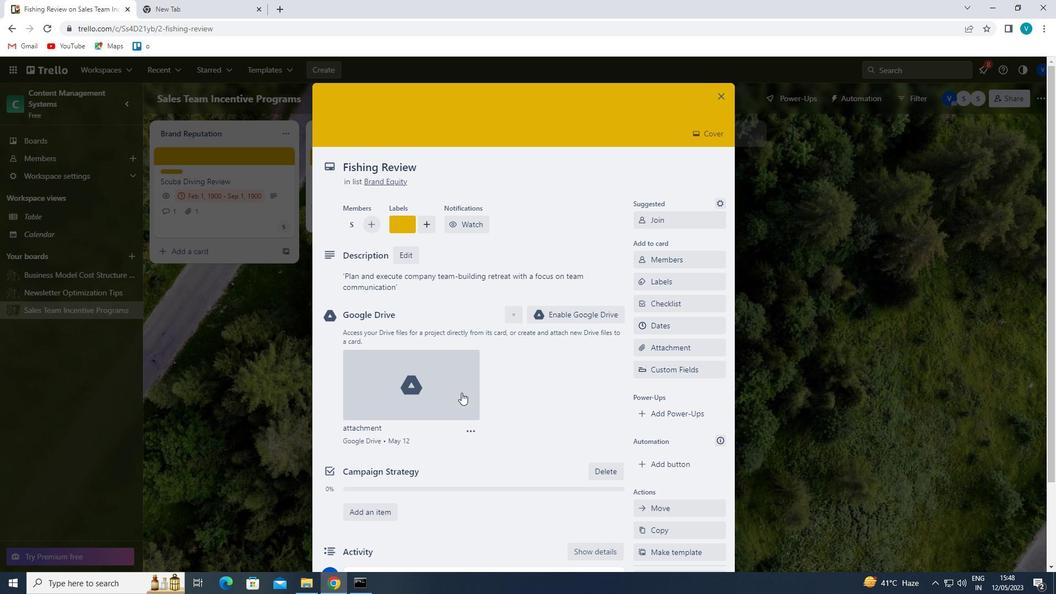 
Action: Mouse moved to (502, 471)
Screenshot: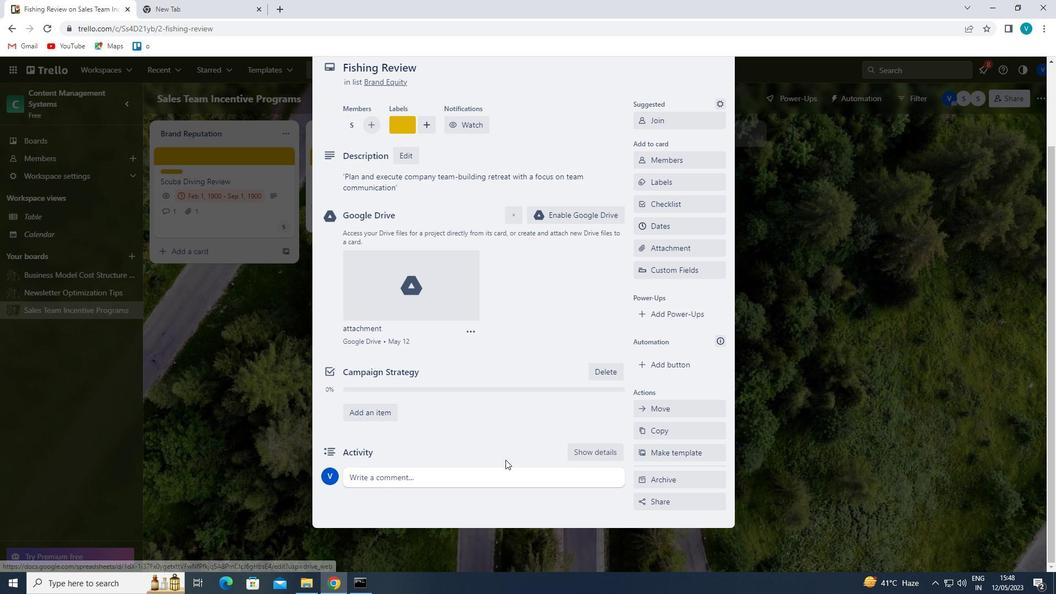 
Action: Mouse pressed left at (502, 471)
Screenshot: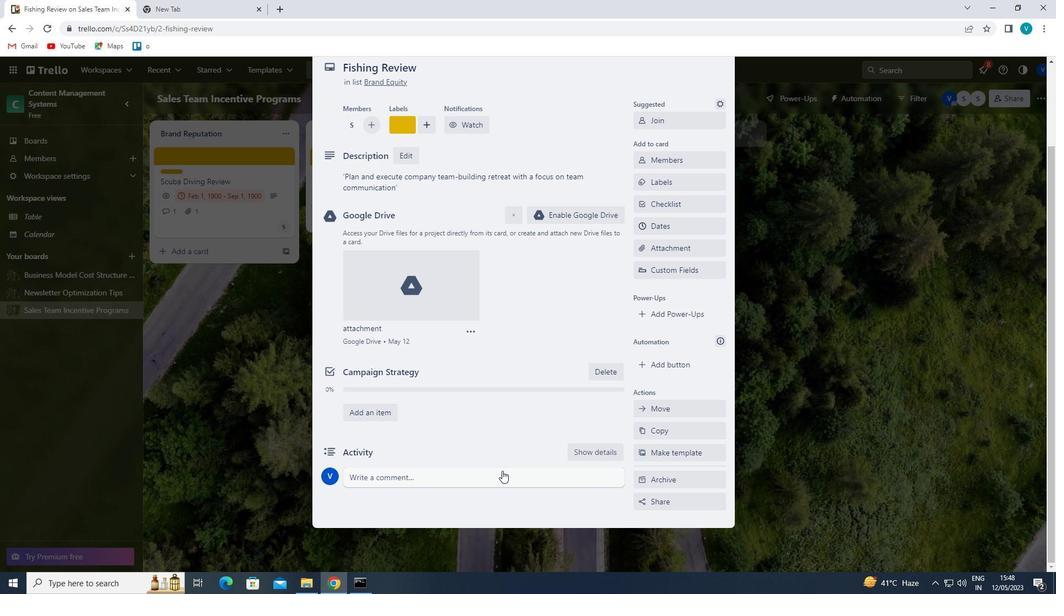 
Action: Key pressed '<Key.shift>LET<Key.space>US<Key.space>MAKE<Key.space>SURE<Key.space>WE<Key.space>HAVE<Key.space>A<Key.space>CLEAR<Key.space>UNDERSTANDING<Key.space>OF<Key.space>THE<Key.space>RESOURCES<Key.space>AND<Key.space>BUDGET<Key.space>AVAILABLE<Key.space>FOR<Key.space>THIS<Key.space>TASK,<Key.space>ENSURING<Key.space>THAT<Key.space>WE<Key.space>CAN<Key.space>EXECUTE<Key.space>IT<Key.space>EFFECTIVELY.'
Screenshot: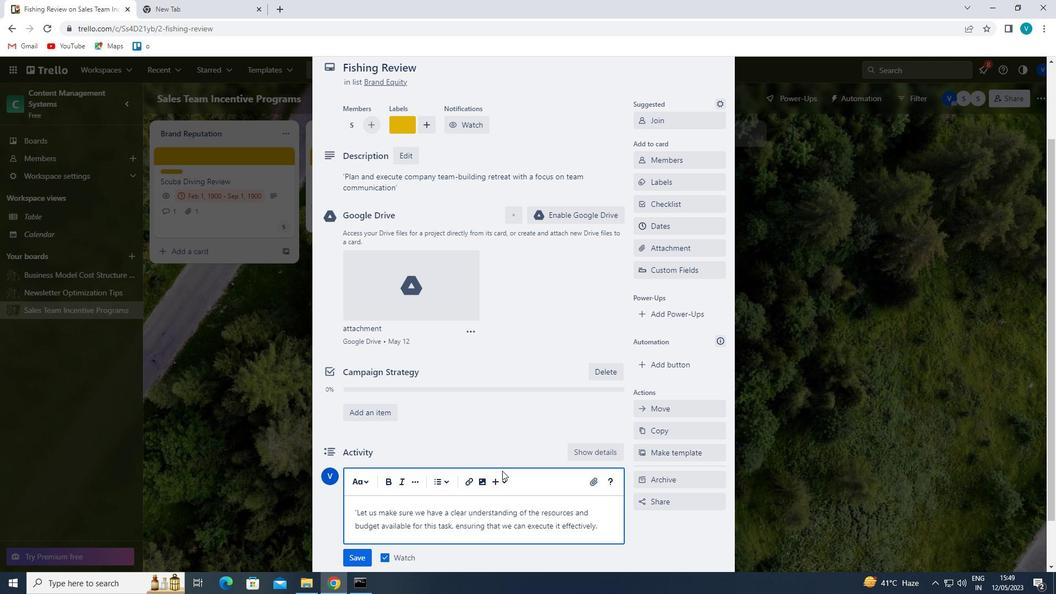 
Action: Mouse moved to (361, 554)
Screenshot: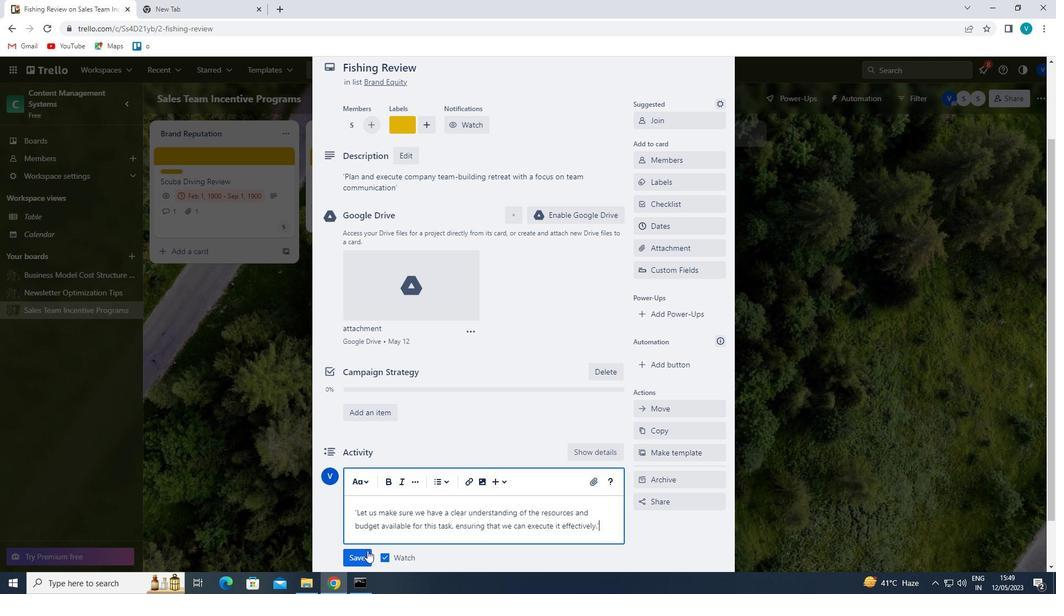 
Action: Mouse pressed left at (361, 554)
Screenshot: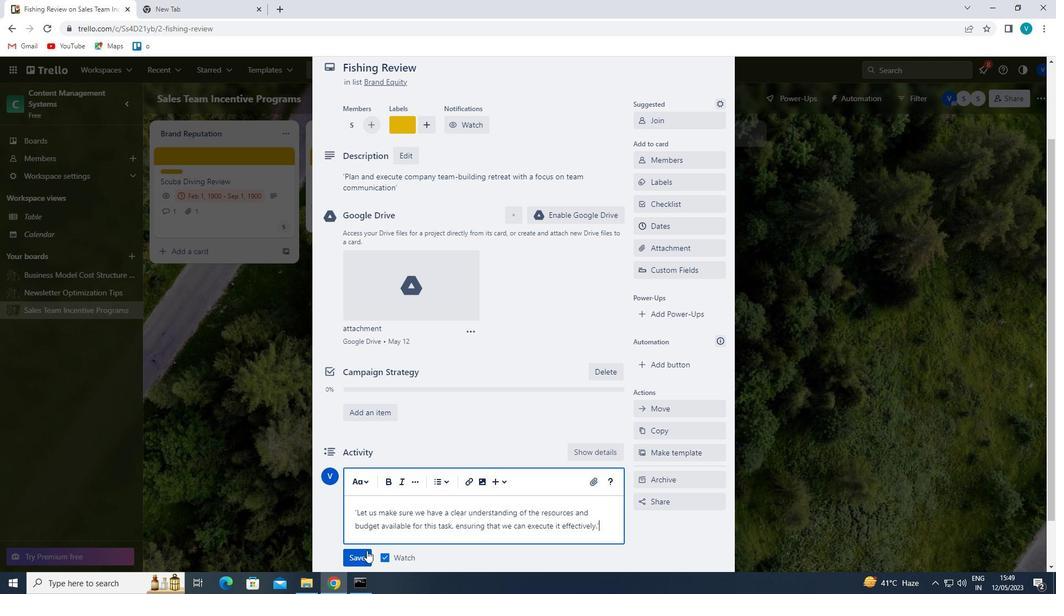 
Action: Mouse moved to (664, 231)
Screenshot: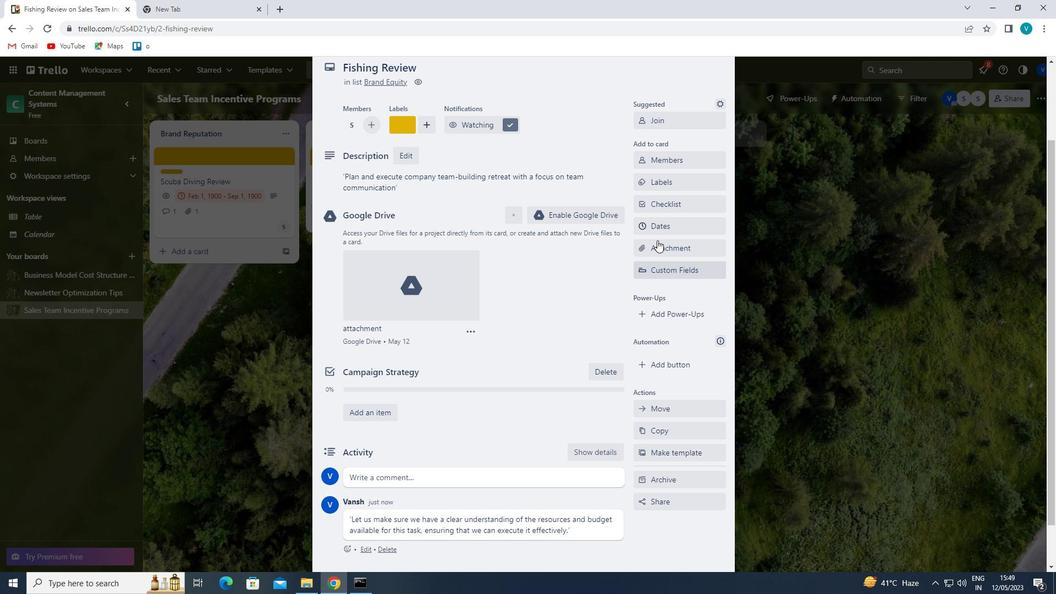 
Action: Mouse pressed left at (664, 231)
Screenshot: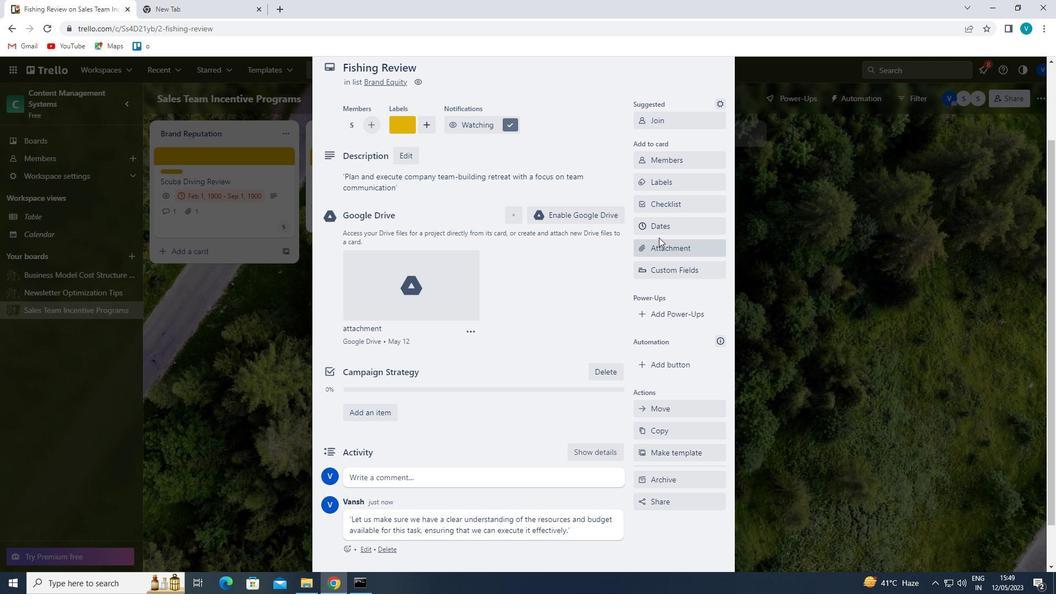 
Action: Mouse moved to (647, 294)
Screenshot: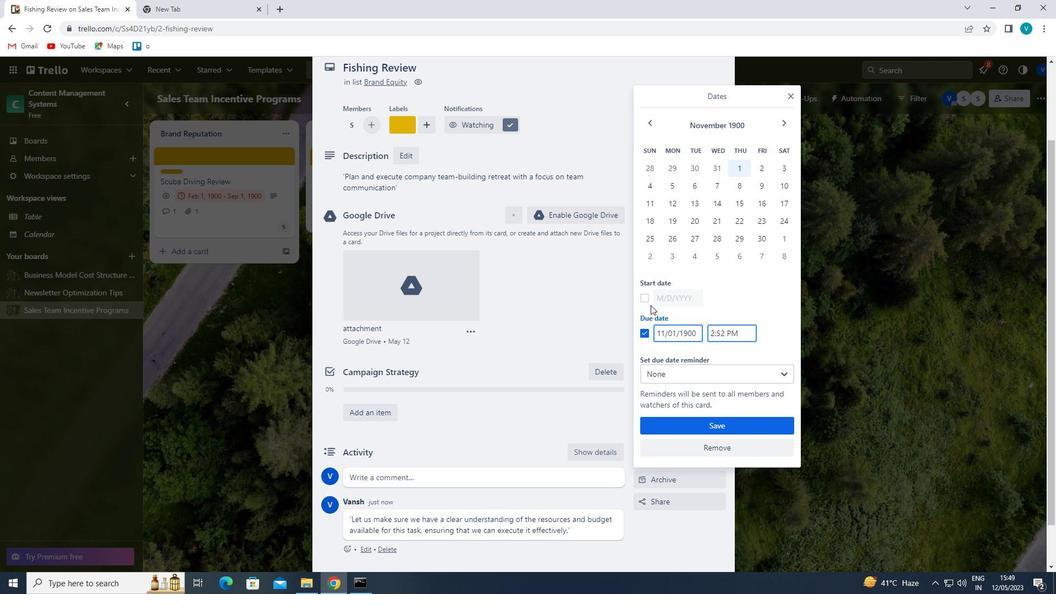 
Action: Mouse pressed left at (647, 294)
Screenshot: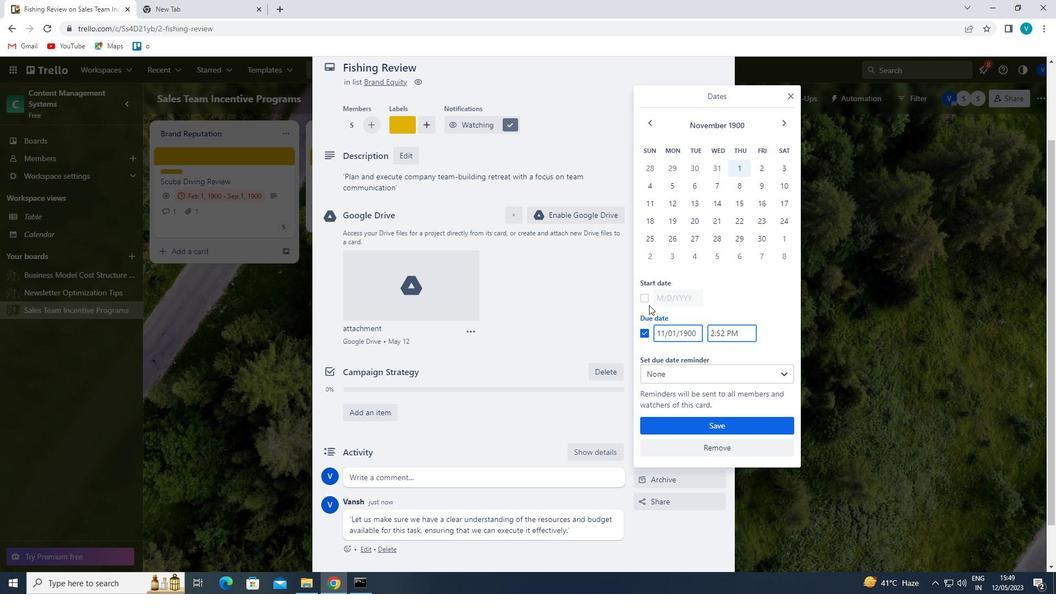 
Action: Mouse moved to (664, 294)
Screenshot: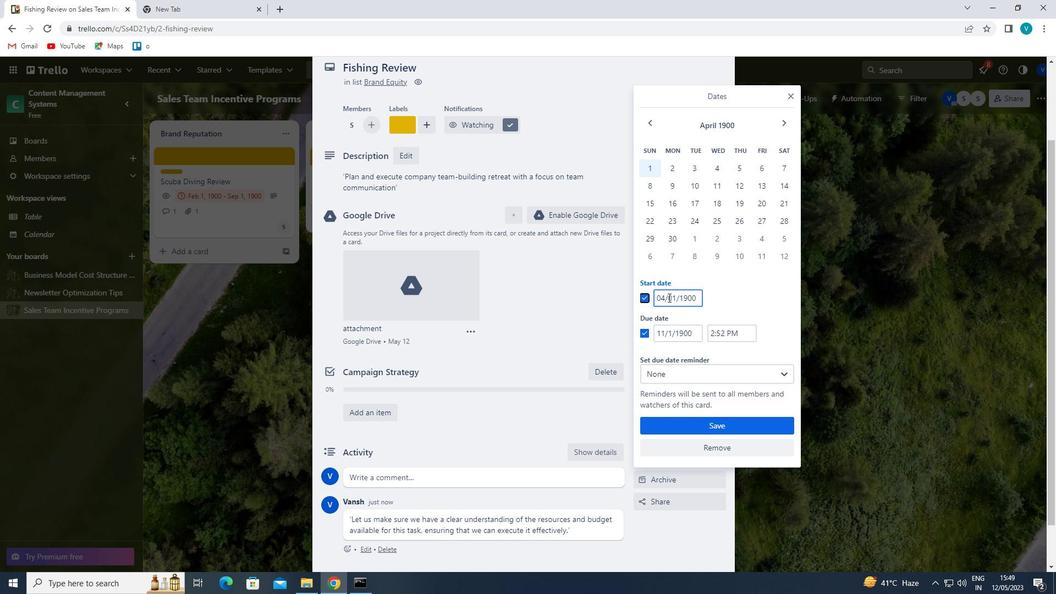 
Action: Mouse pressed left at (664, 294)
Screenshot: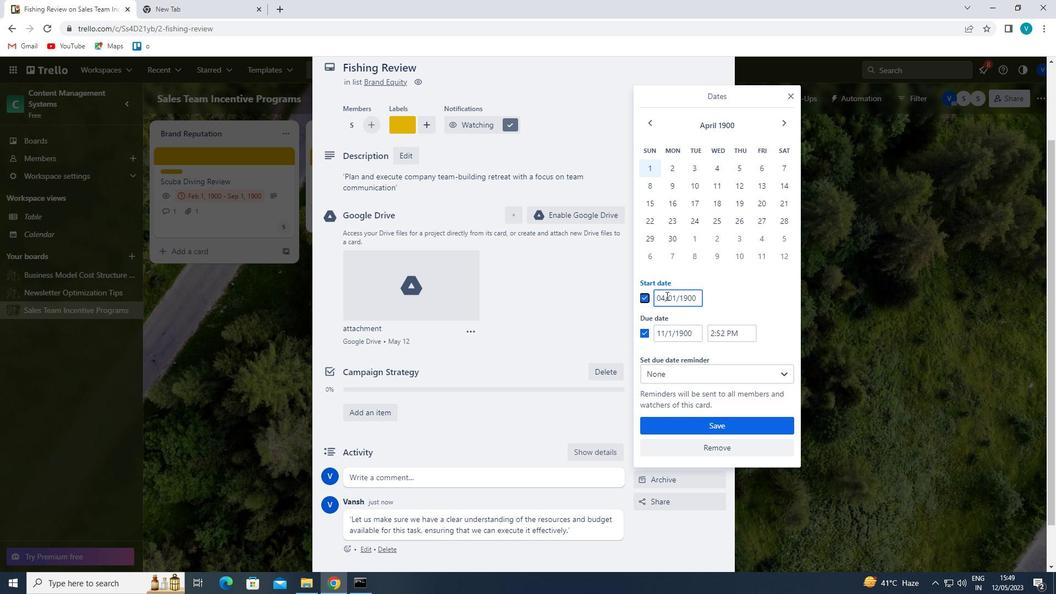 
Action: Mouse moved to (663, 295)
Screenshot: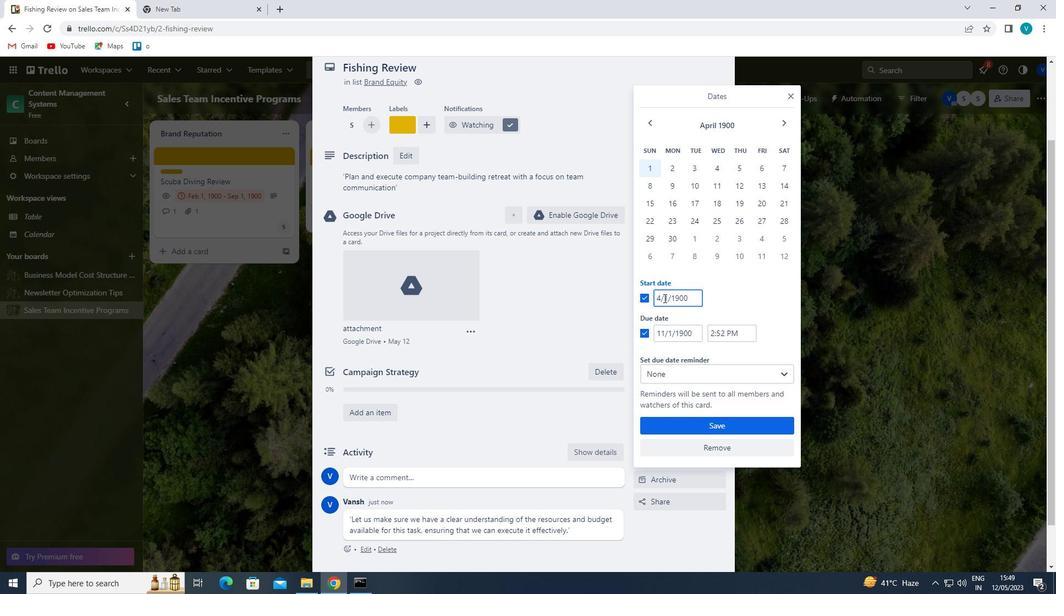 
Action: Mouse pressed left at (663, 295)
Screenshot: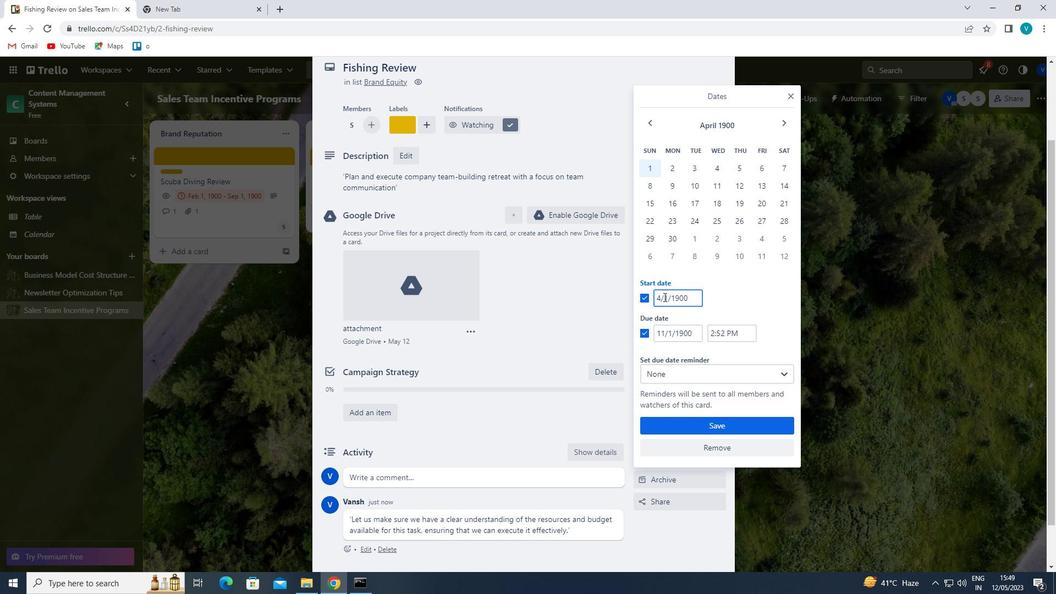 
Action: Mouse moved to (661, 294)
Screenshot: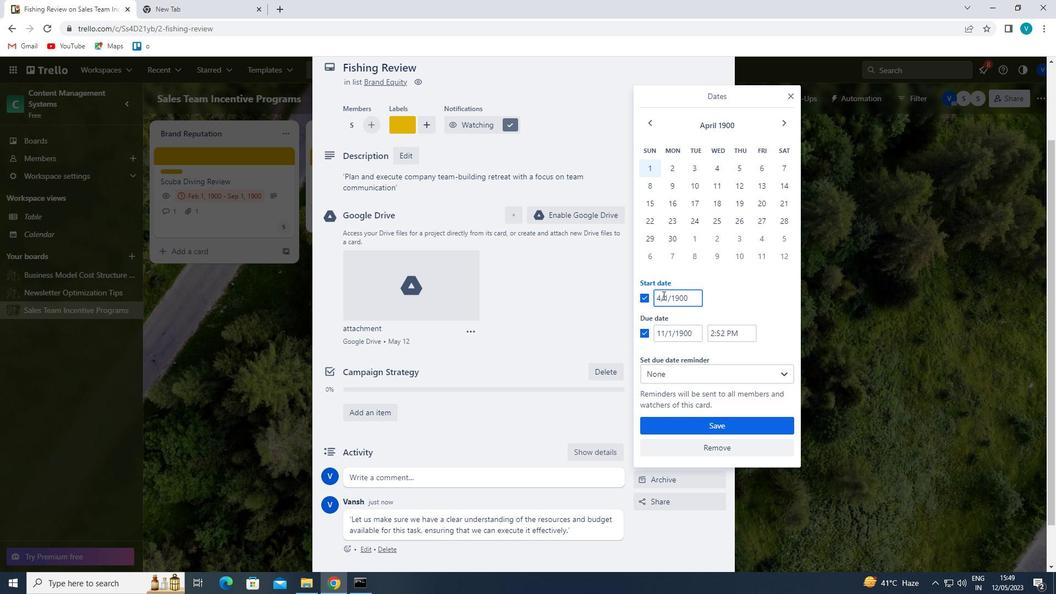 
Action: Mouse pressed left at (661, 294)
Screenshot: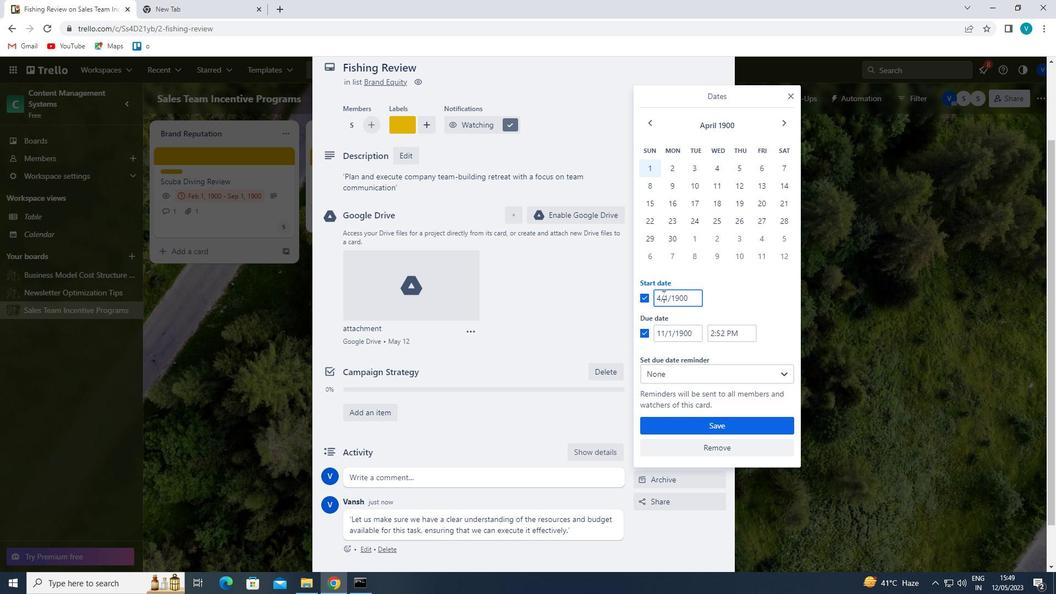 
Action: Mouse moved to (653, 299)
Screenshot: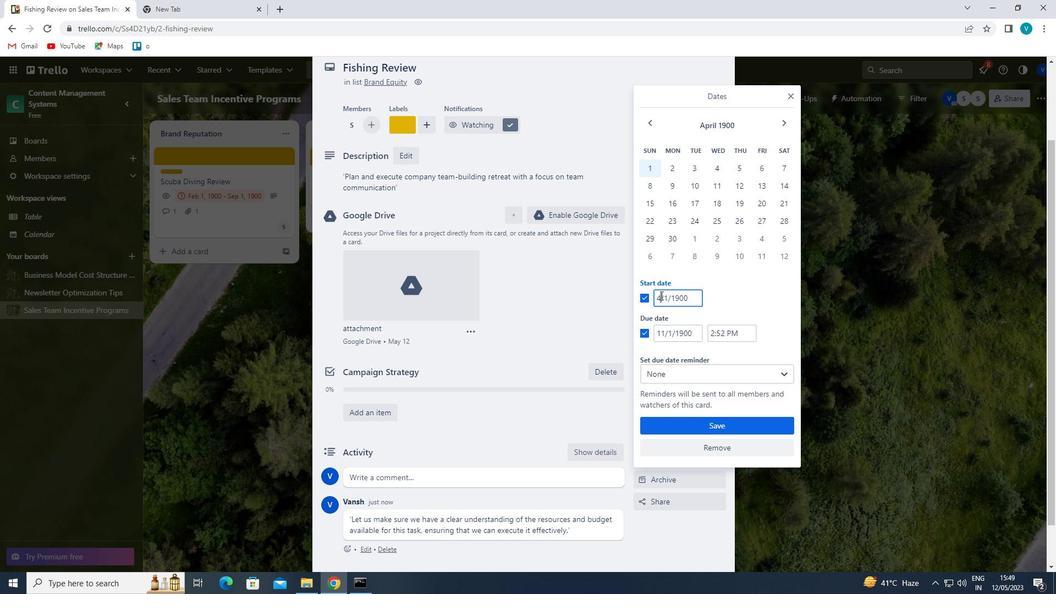 
Action: Key pressed <Key.backspace>5
Screenshot: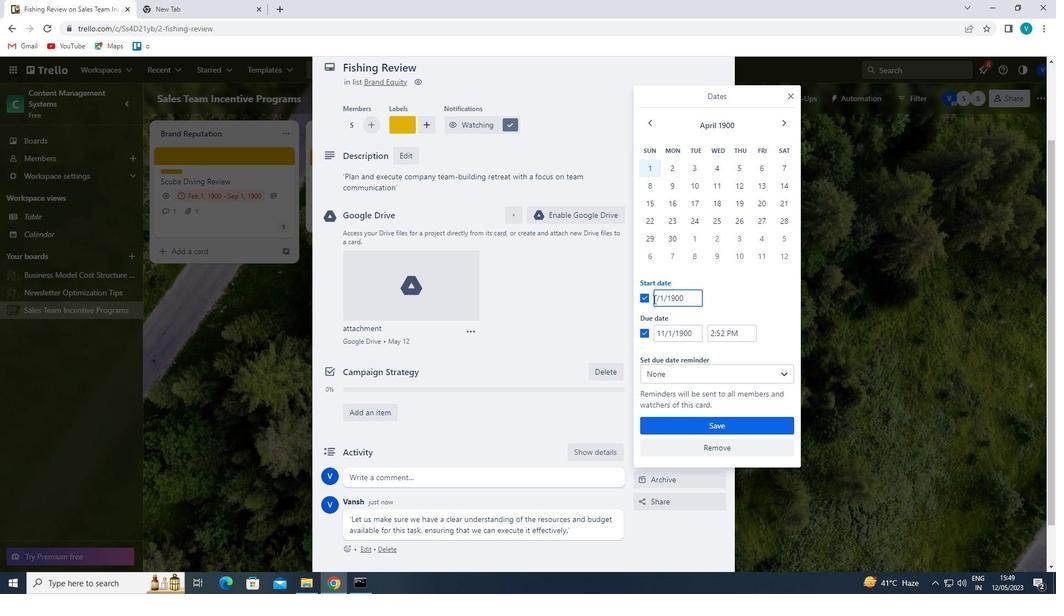 
Action: Mouse moved to (663, 334)
Screenshot: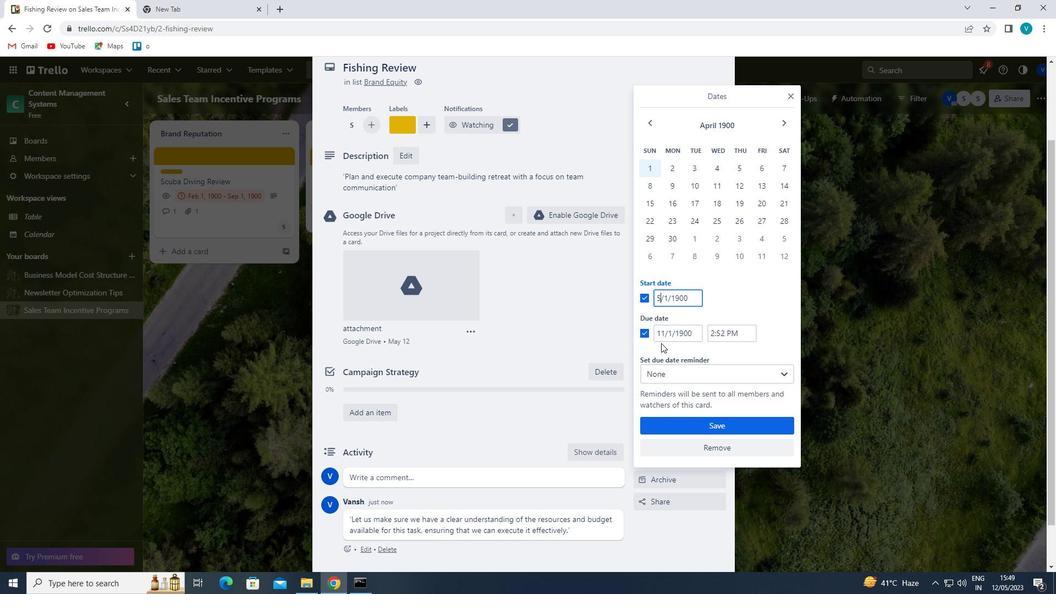 
Action: Mouse pressed left at (663, 334)
Screenshot: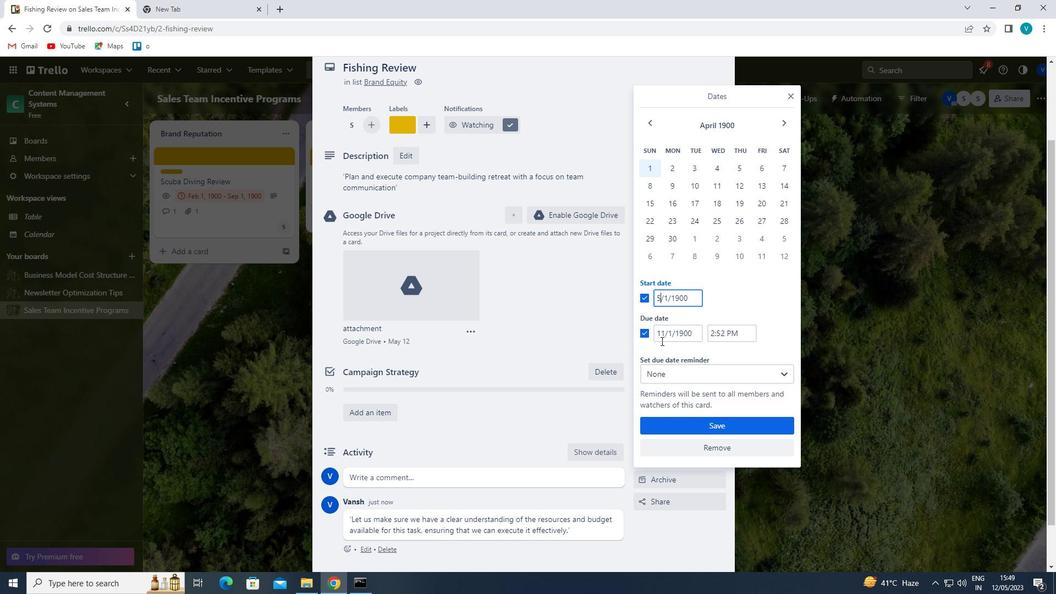 
Action: Mouse moved to (664, 332)
Screenshot: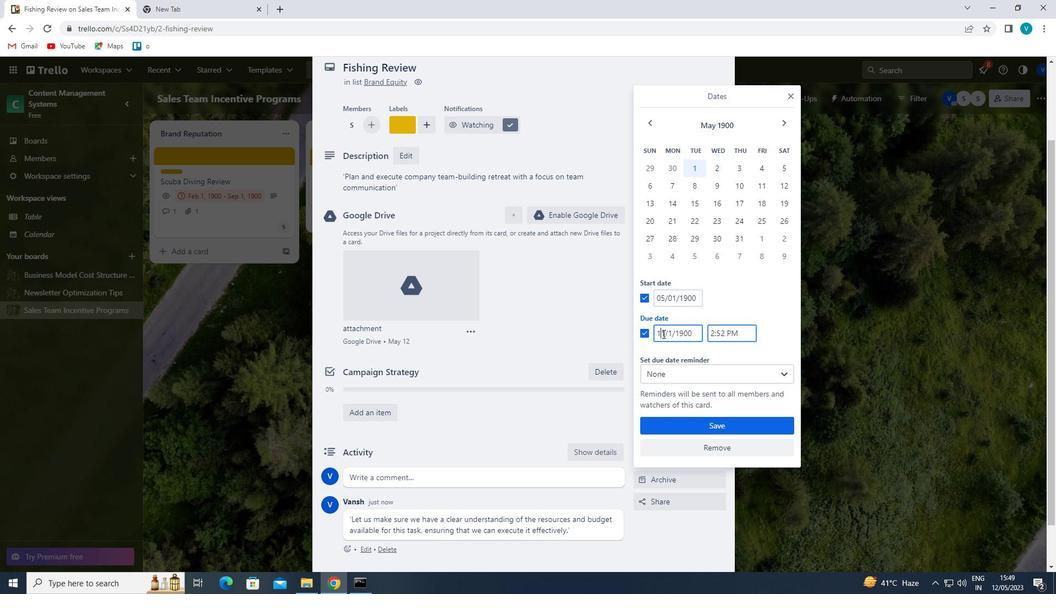 
Action: Mouse pressed left at (664, 332)
Screenshot: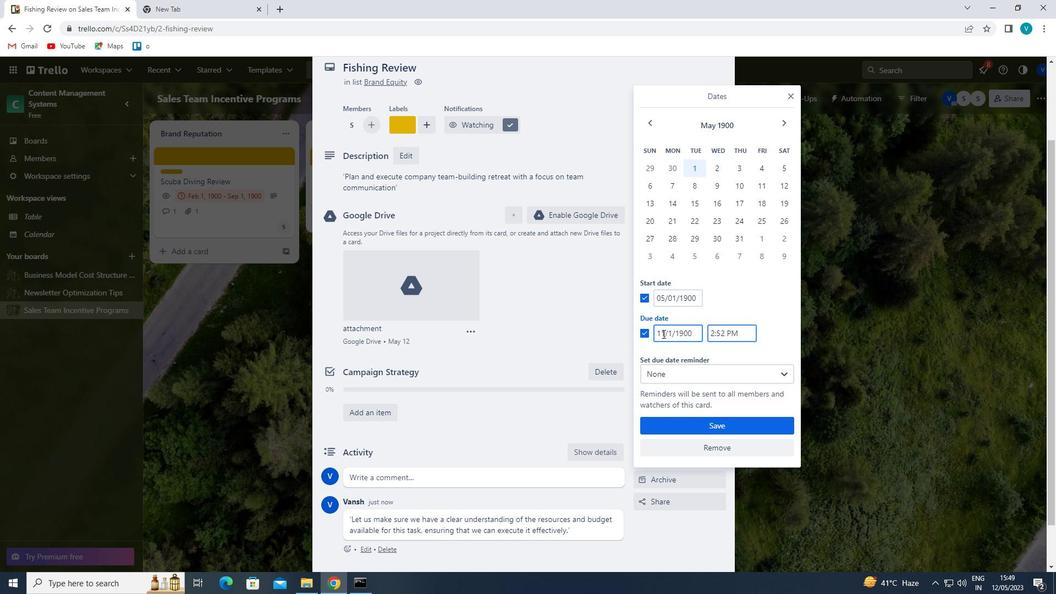 
Action: Key pressed <Key.backspace>2
Screenshot: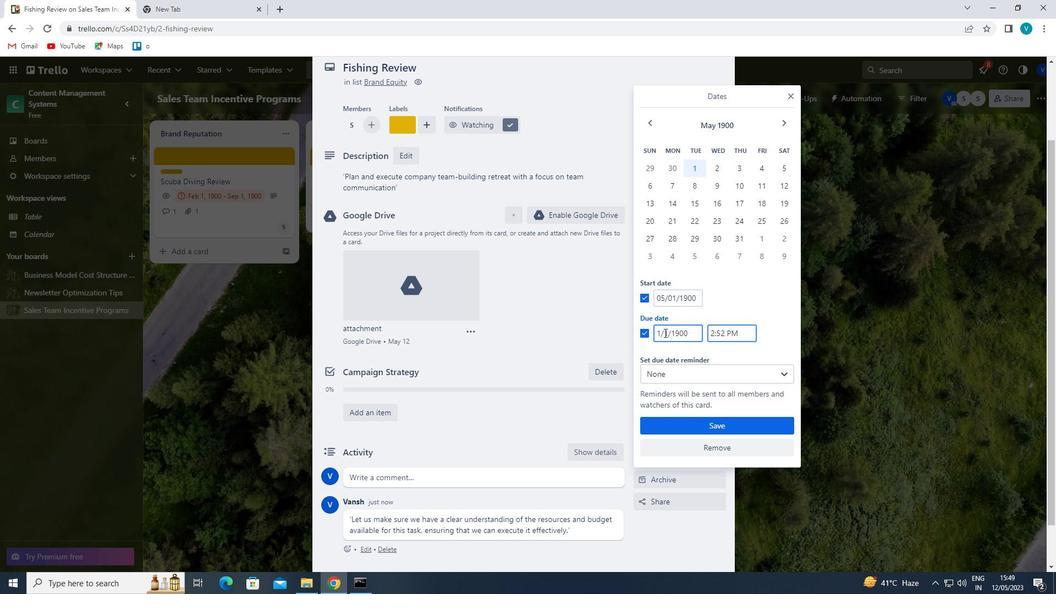 
Action: Mouse moved to (693, 421)
Screenshot: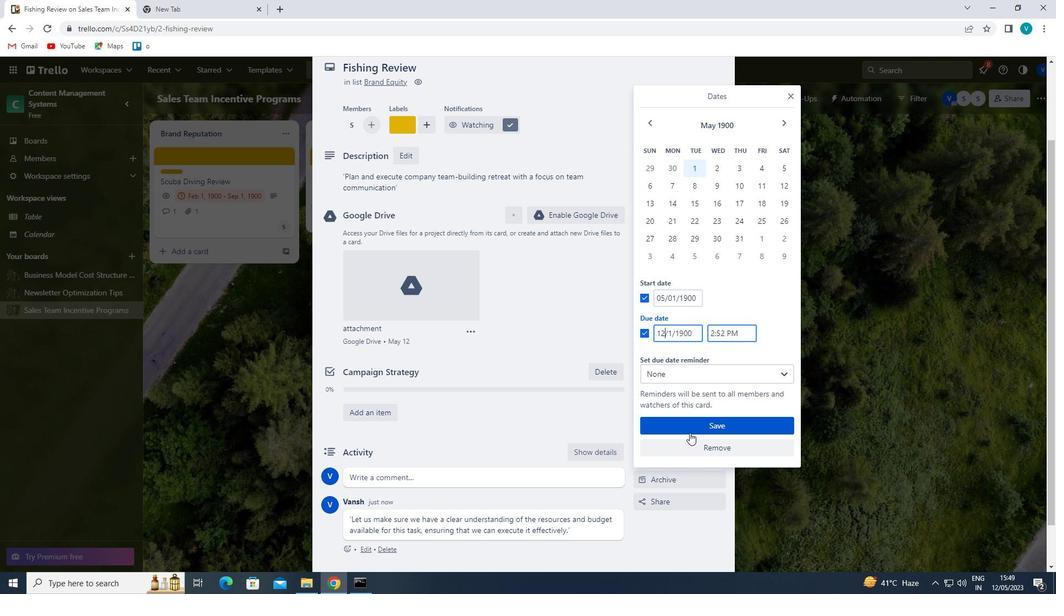
Action: Mouse pressed left at (693, 421)
Screenshot: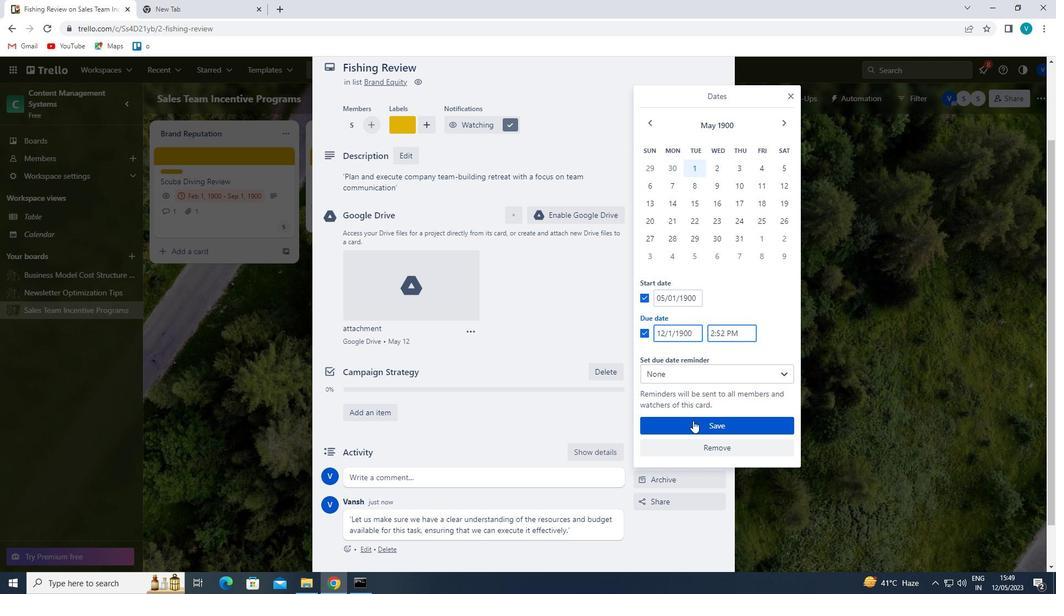 
